 Task: Add Attachment from computer to Card Card0000000101 in Board Board0000000026 in Workspace WS0000000009 in Trello. Add Cover Purple to Card Card0000000101 in Board Board0000000026 in Workspace WS0000000009 in Trello. Add "Move Card To …" Button titled Button0000000101 to "top" of the list "To Do" to Card Card0000000101 in Board Board0000000026 in Workspace WS0000000009 in Trello. Add Description DS0000000101 to Card Card0000000101 in Board Board0000000026 in Workspace WS0000000009 in Trello. Add Comment CM0000000101 to Card Card0000000101 in Board Board0000000026 in Workspace WS0000000009 in Trello
Action: Mouse moved to (392, 221)
Screenshot: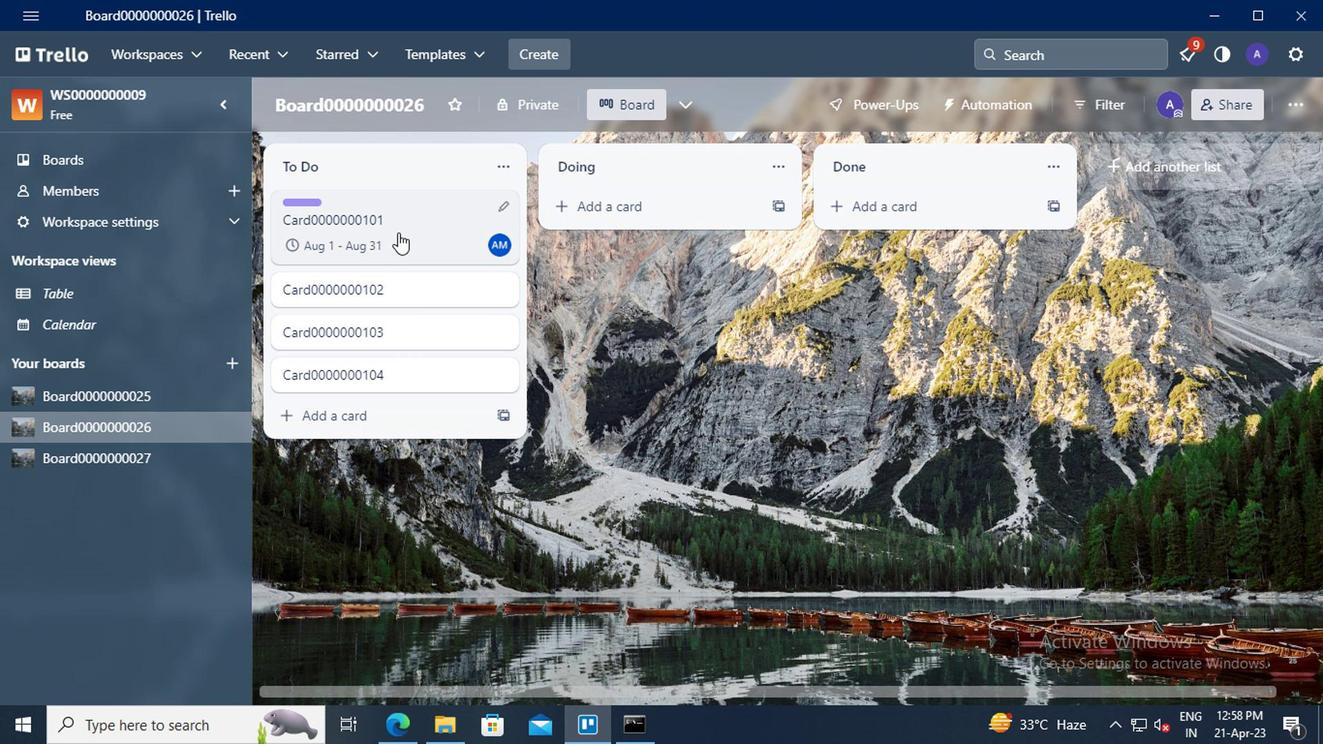 
Action: Mouse pressed left at (392, 221)
Screenshot: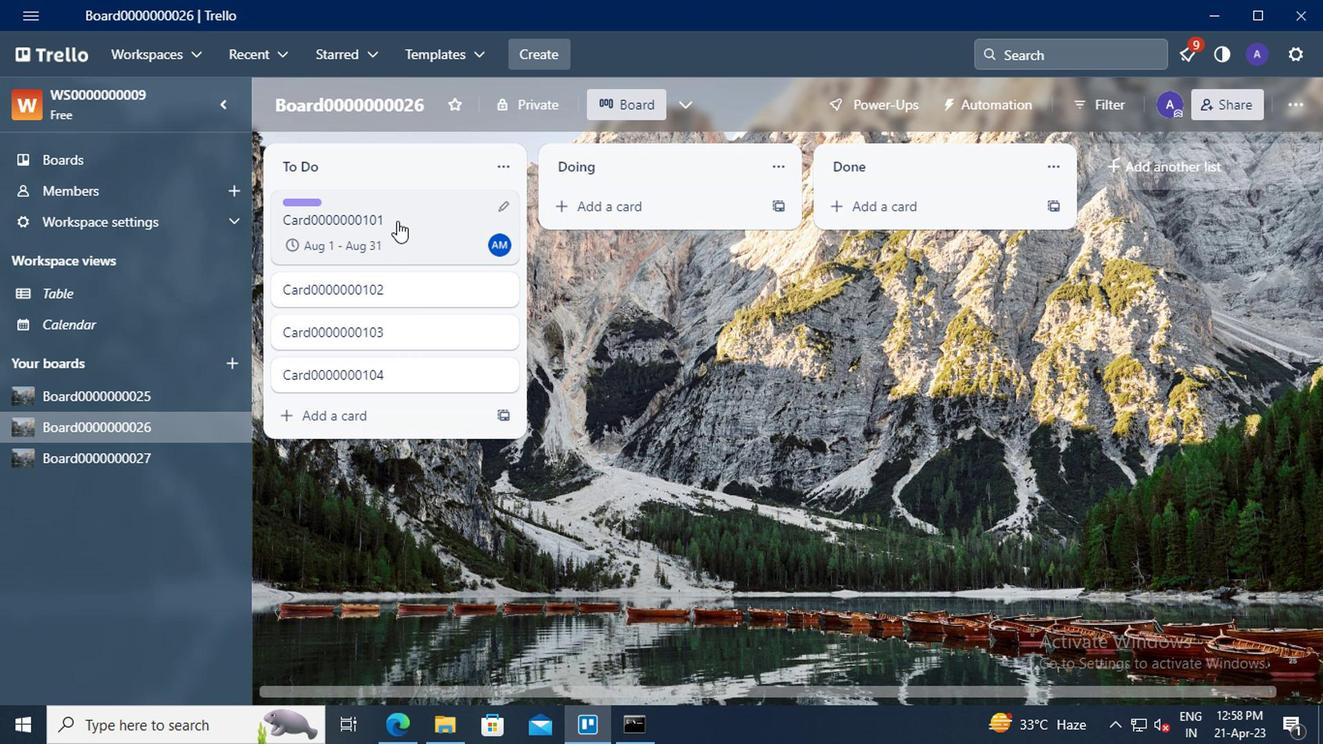 
Action: Mouse moved to (874, 334)
Screenshot: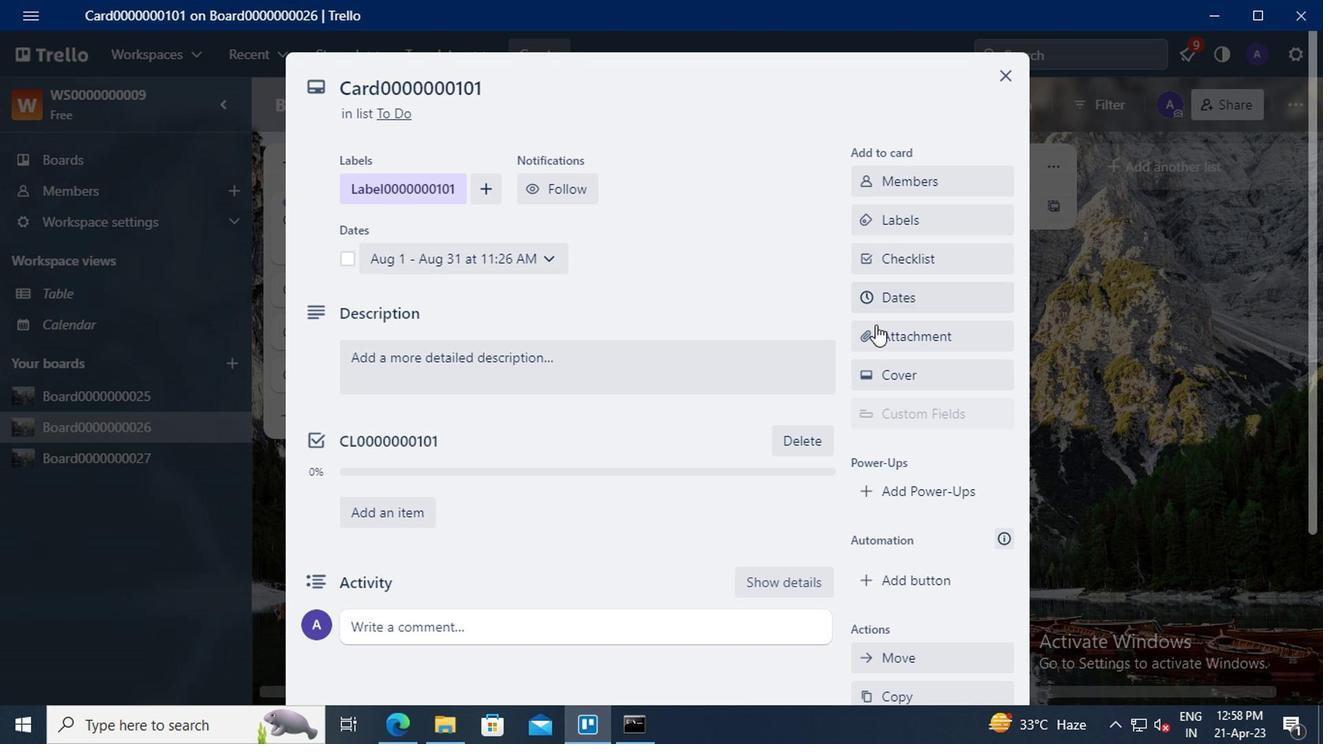 
Action: Mouse pressed left at (874, 334)
Screenshot: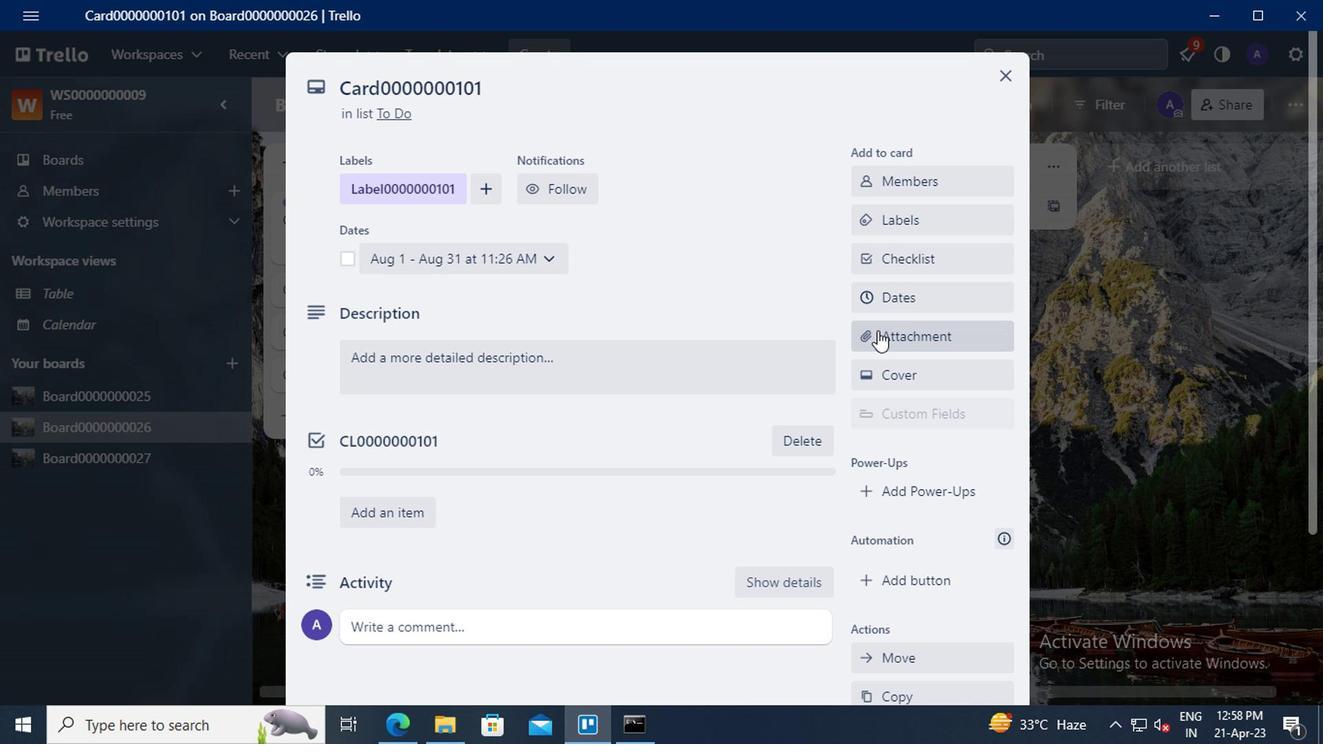 
Action: Mouse moved to (898, 172)
Screenshot: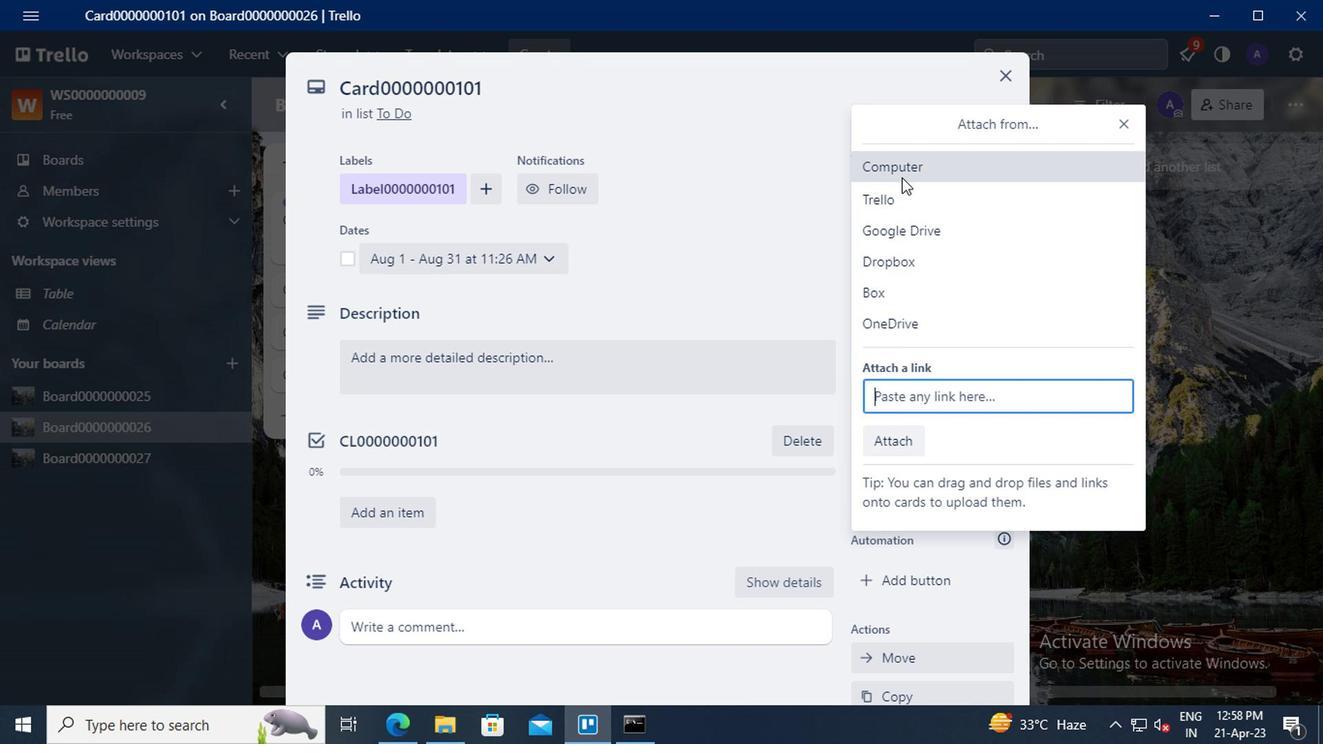 
Action: Mouse pressed left at (898, 172)
Screenshot: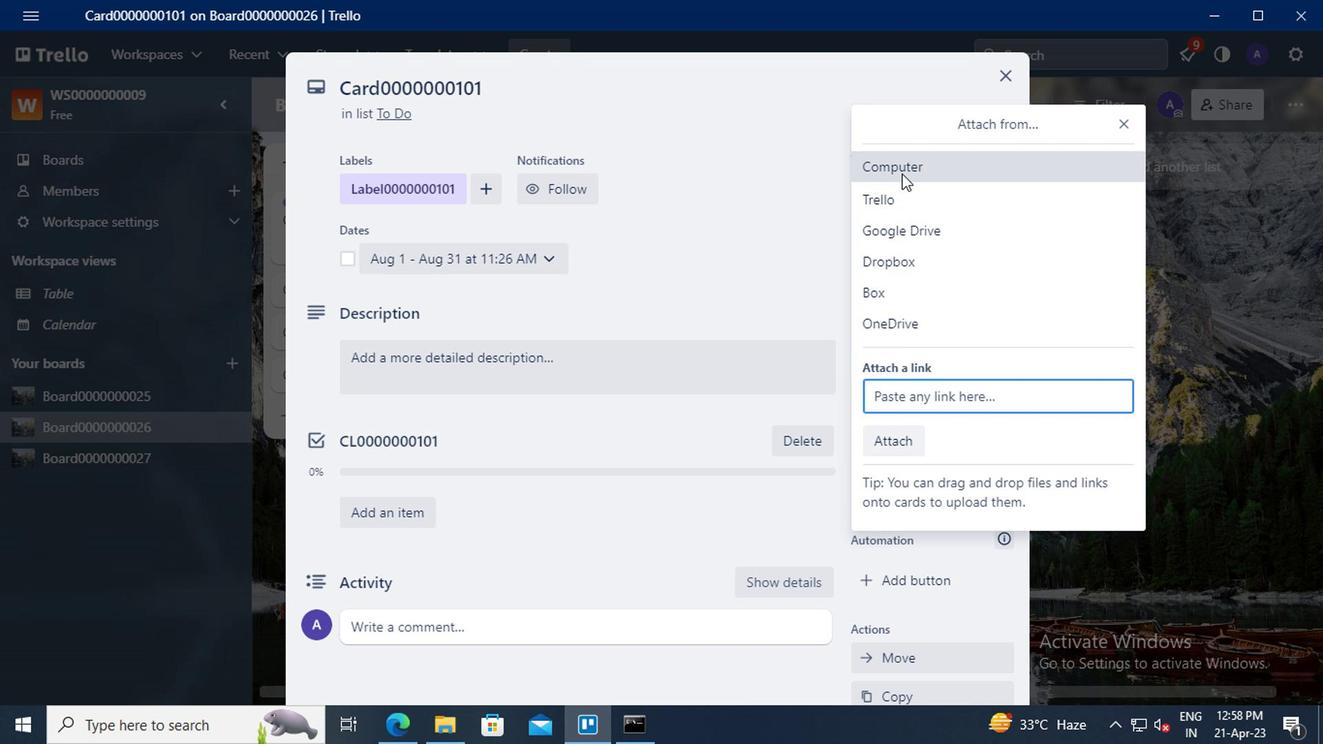 
Action: Mouse moved to (504, 165)
Screenshot: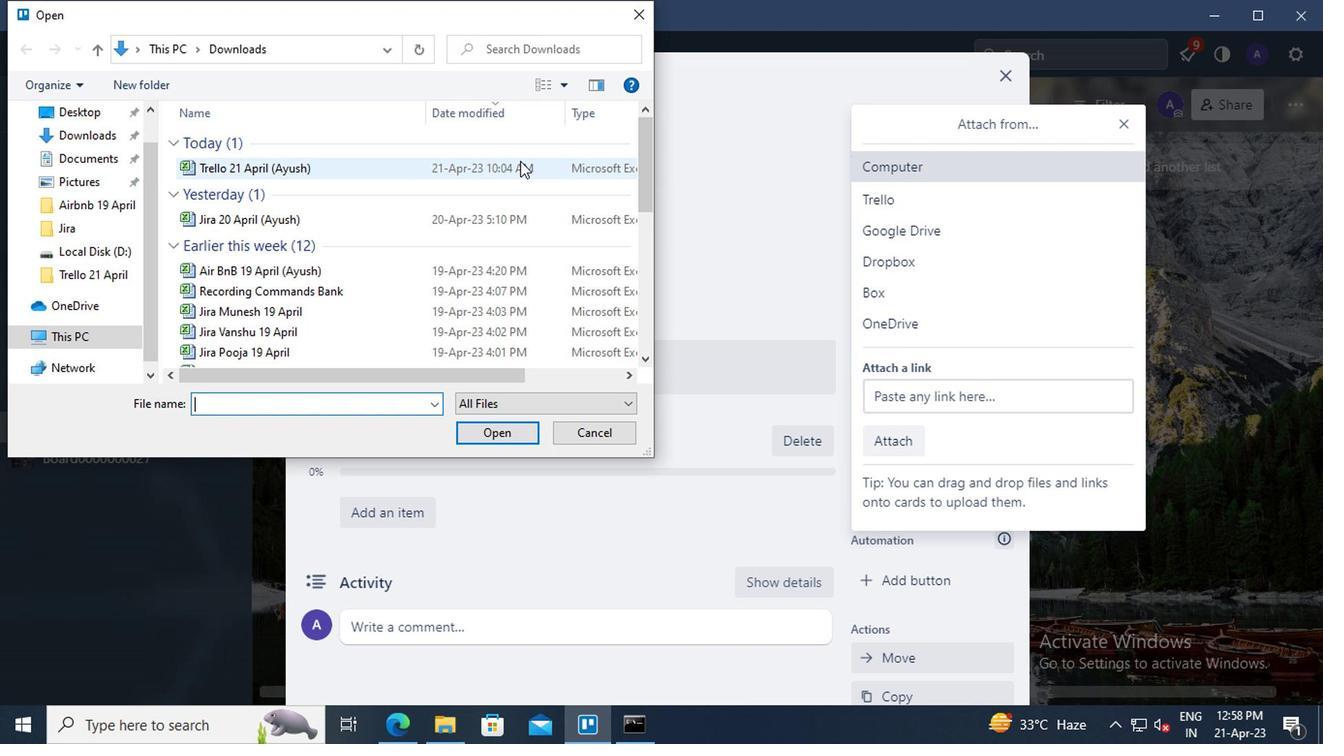 
Action: Mouse pressed left at (504, 165)
Screenshot: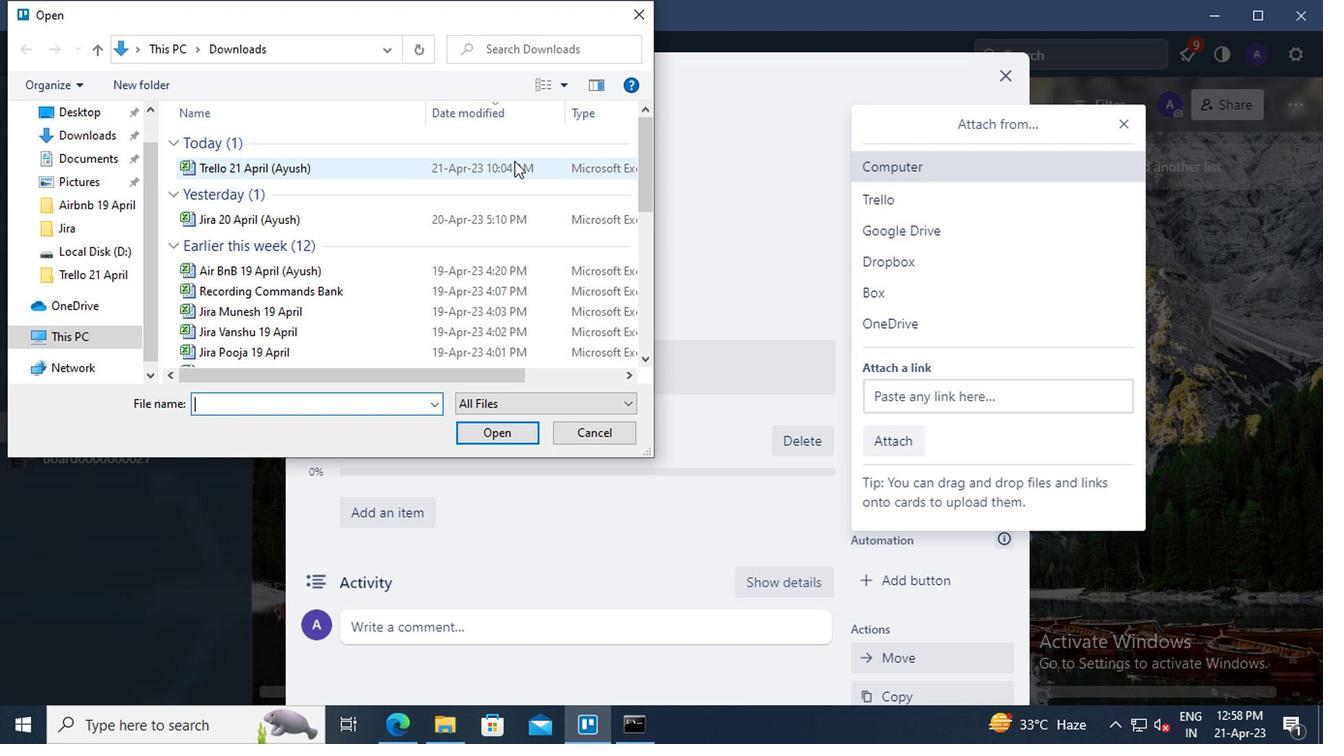 
Action: Mouse moved to (499, 438)
Screenshot: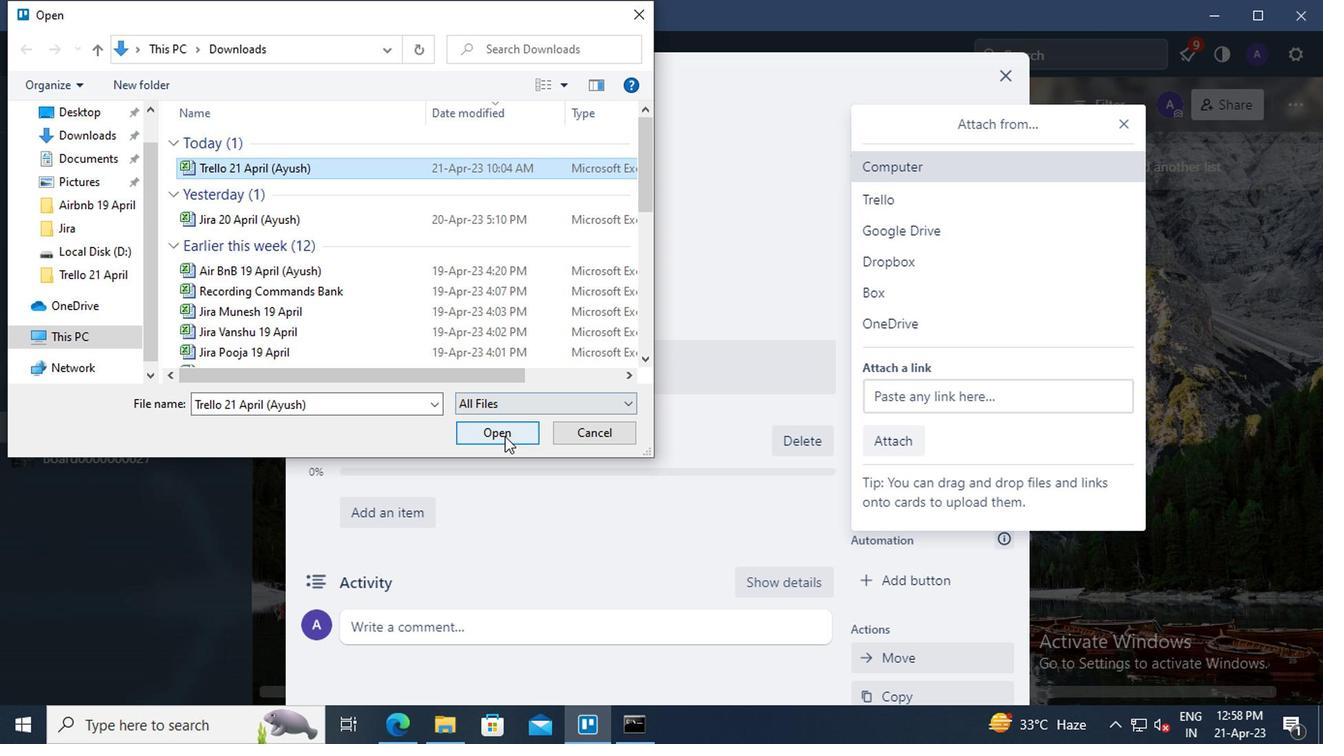 
Action: Mouse pressed left at (499, 438)
Screenshot: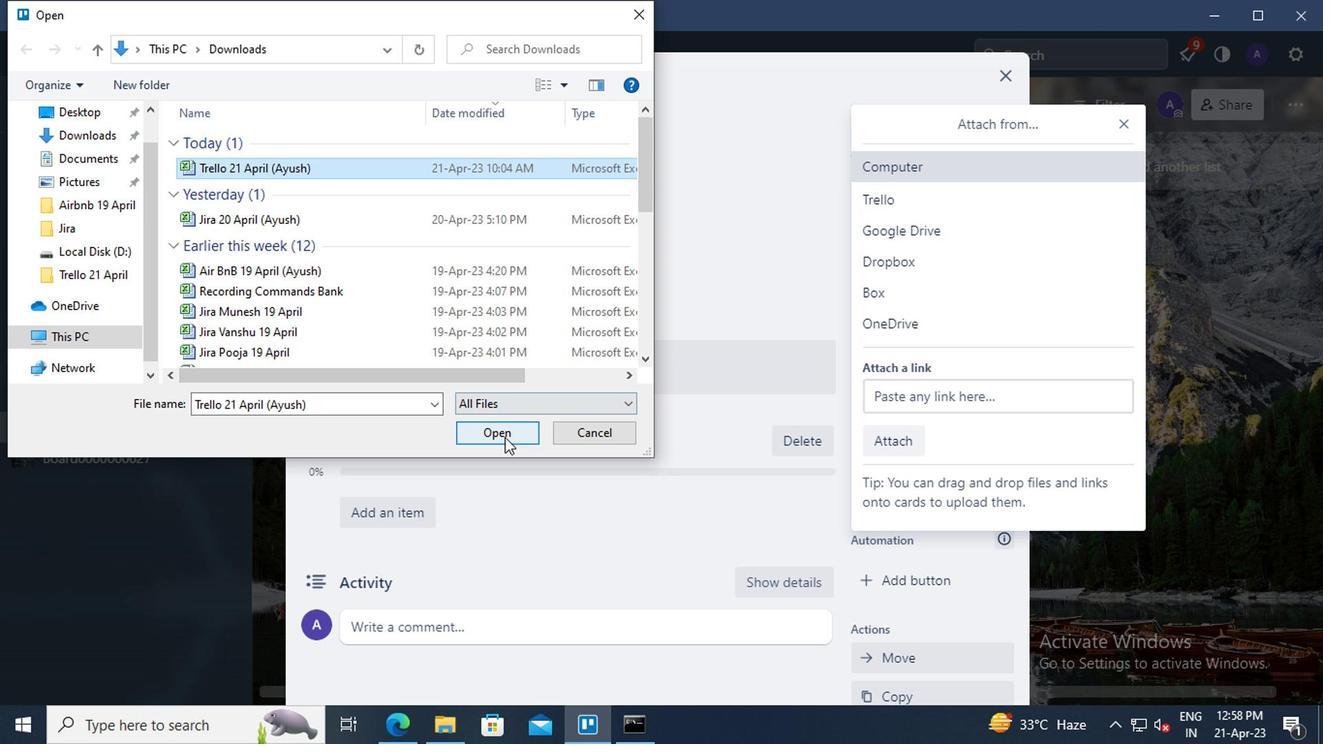 
Action: Mouse moved to (874, 370)
Screenshot: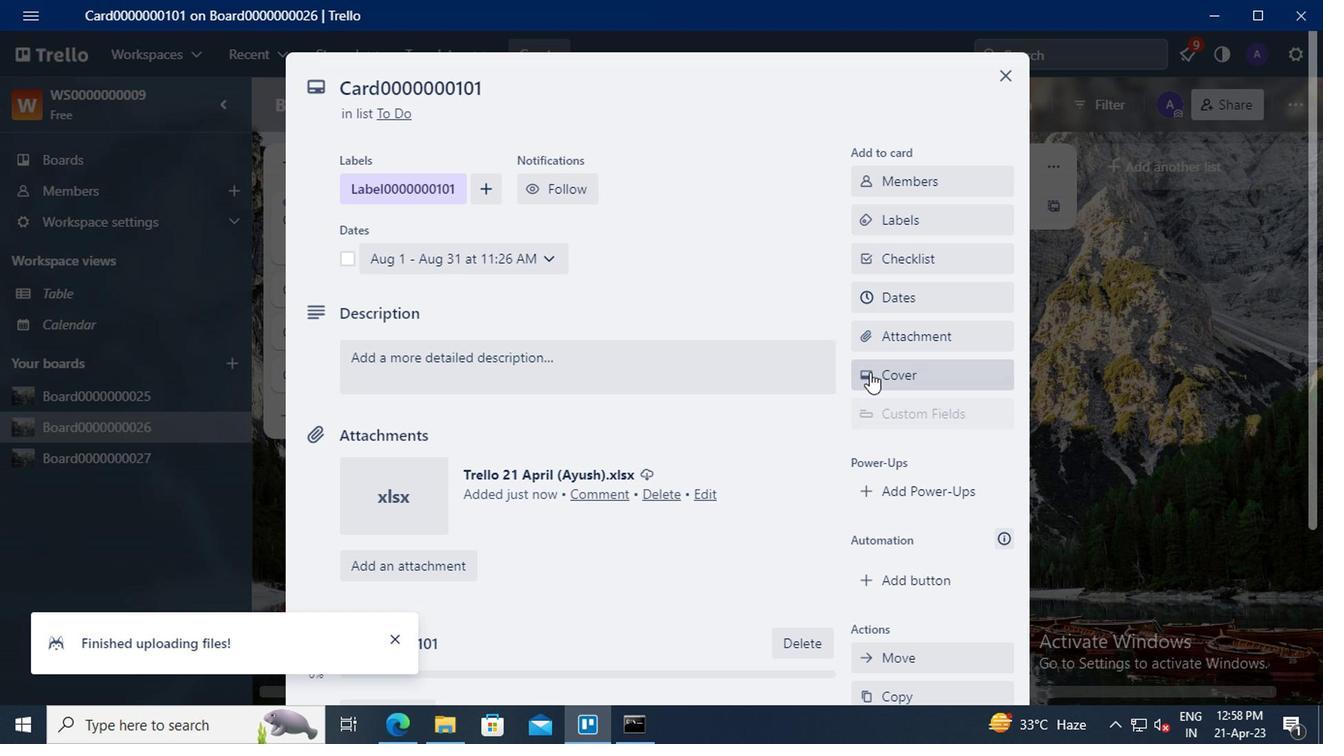 
Action: Mouse pressed left at (874, 370)
Screenshot: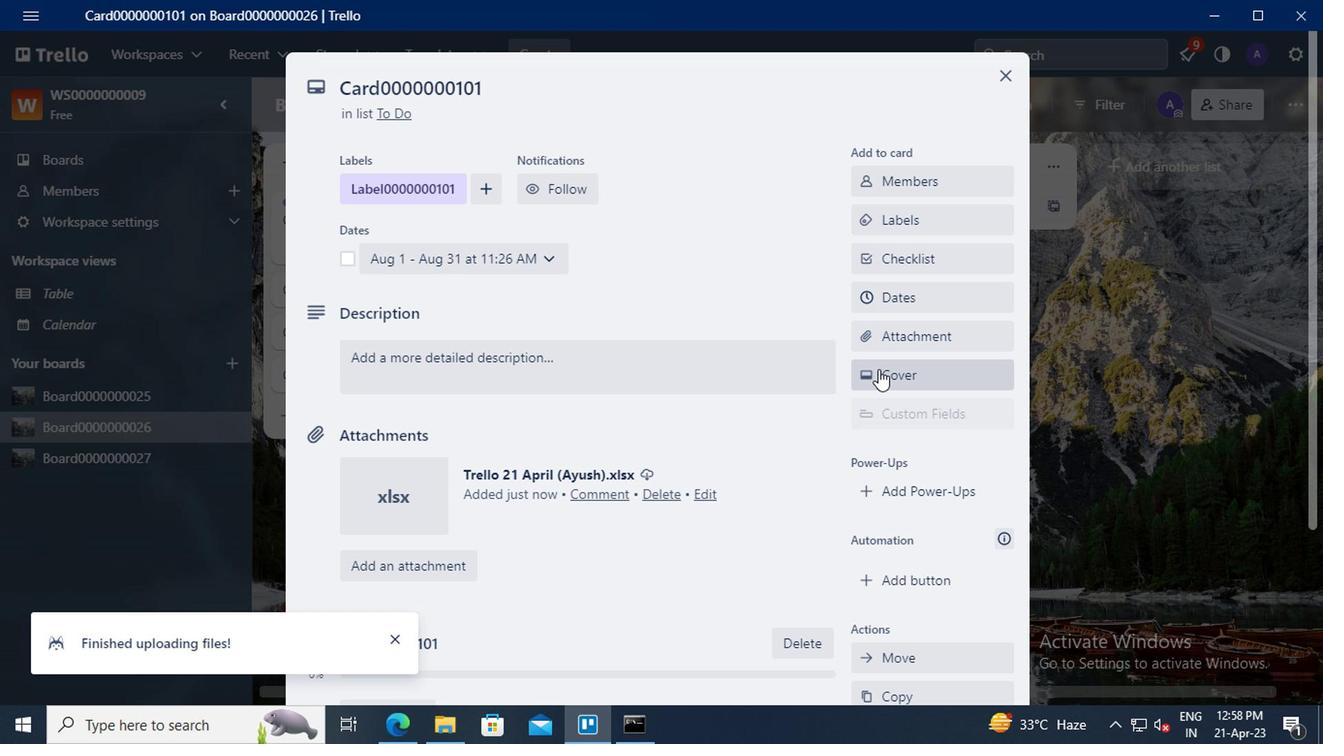 
Action: Mouse moved to (1095, 315)
Screenshot: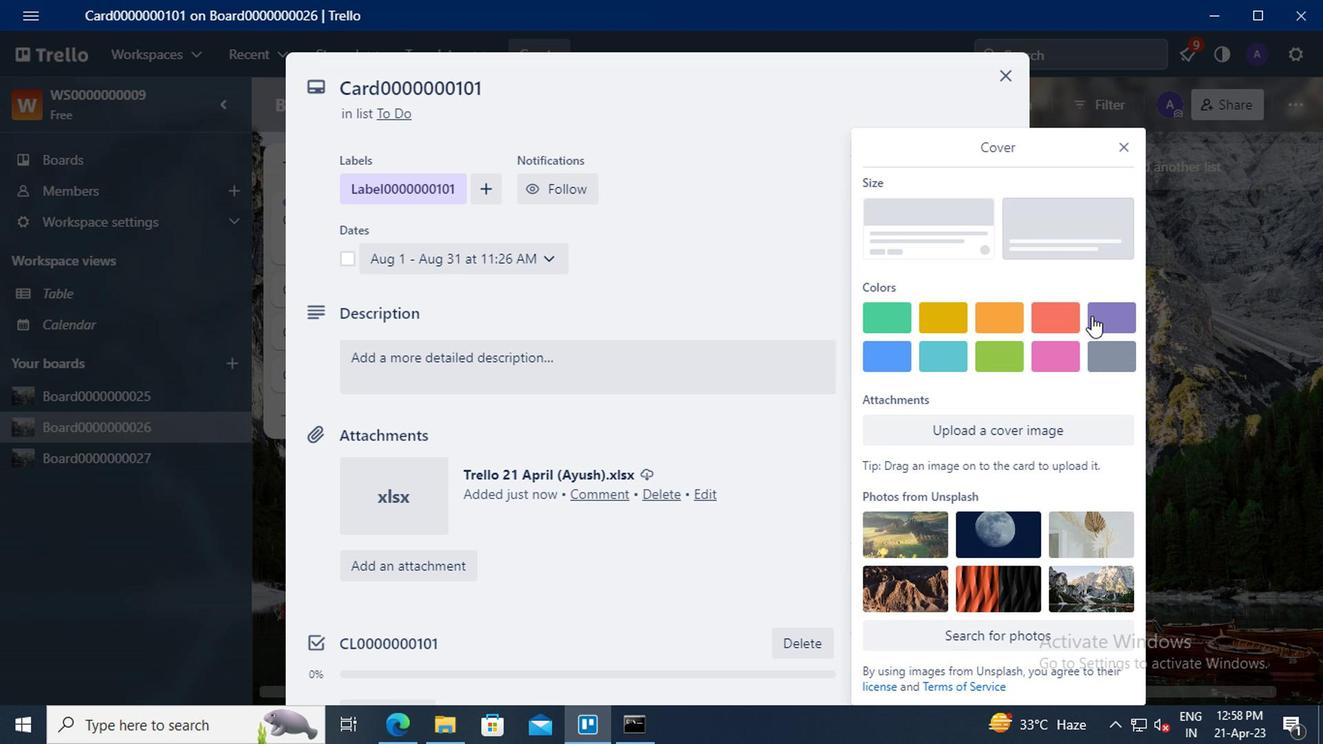 
Action: Mouse pressed left at (1095, 315)
Screenshot: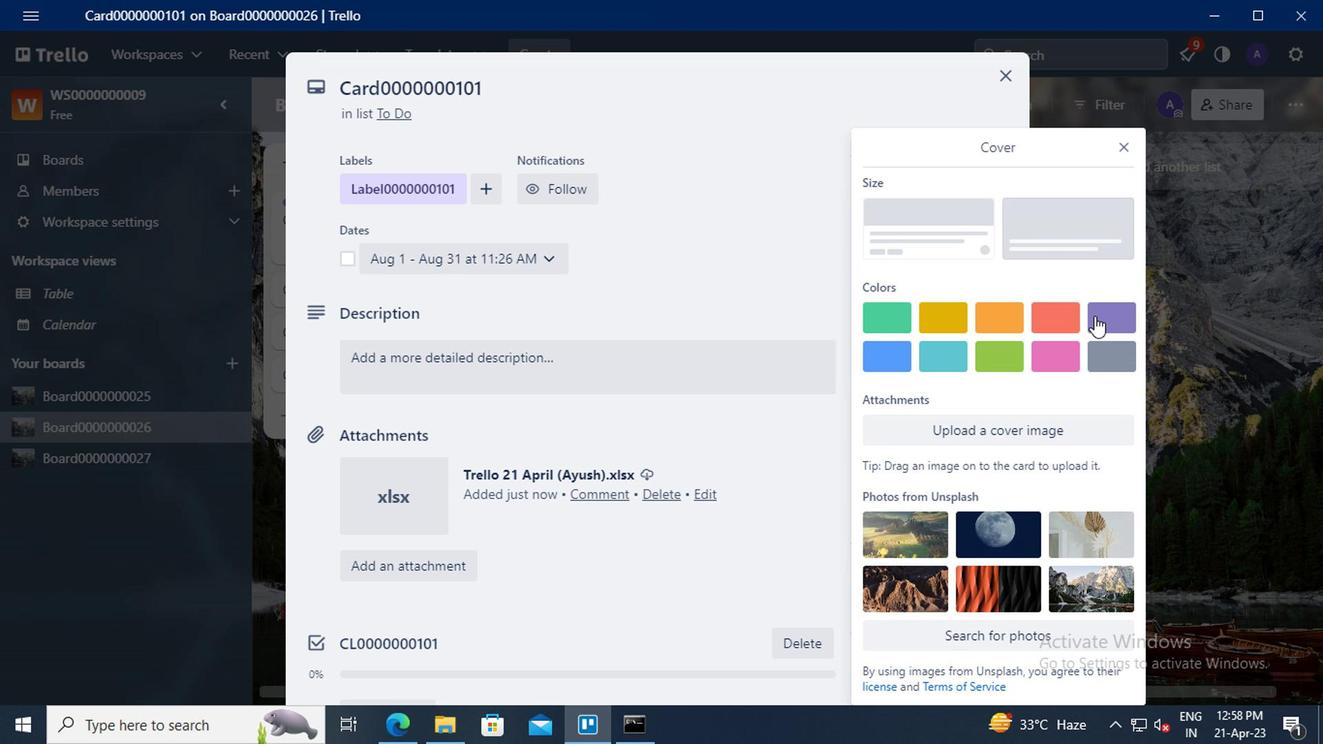 
Action: Mouse moved to (1121, 112)
Screenshot: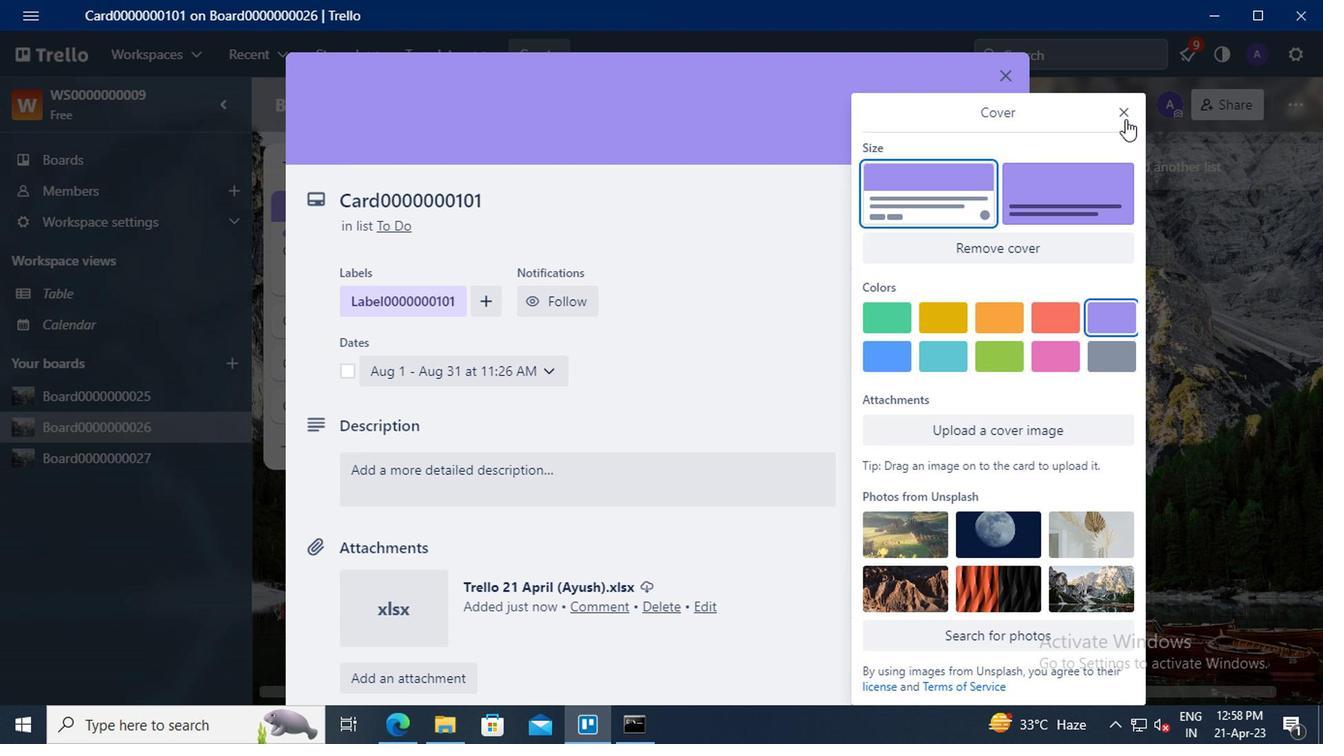 
Action: Mouse pressed left at (1121, 112)
Screenshot: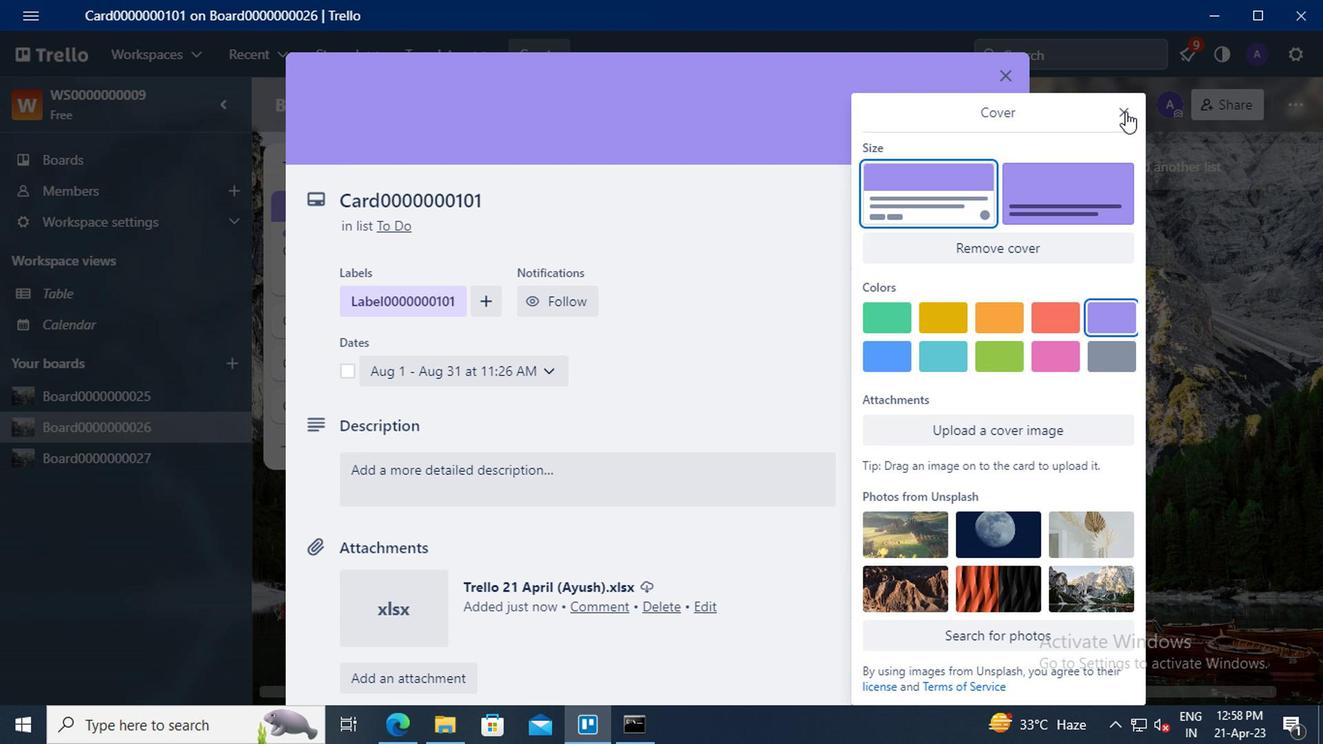 
Action: Mouse moved to (924, 314)
Screenshot: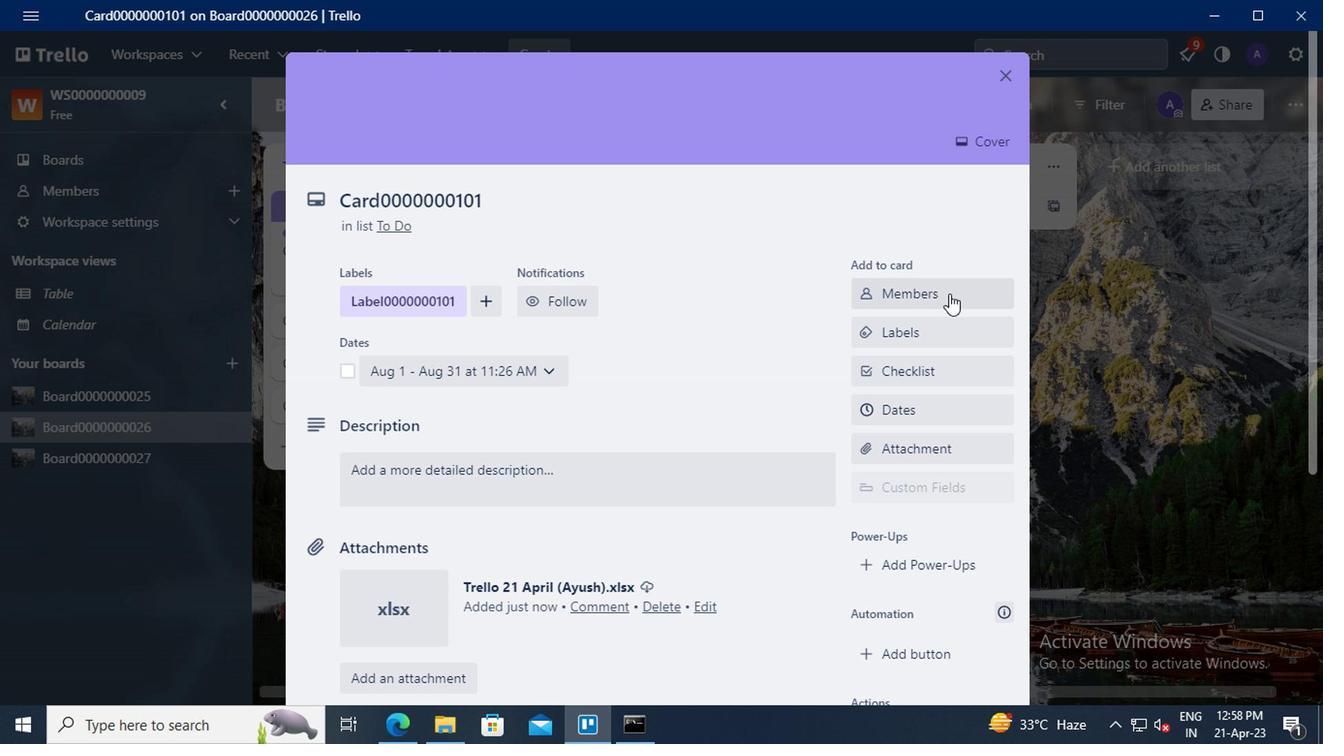 
Action: Mouse scrolled (924, 313) with delta (0, -1)
Screenshot: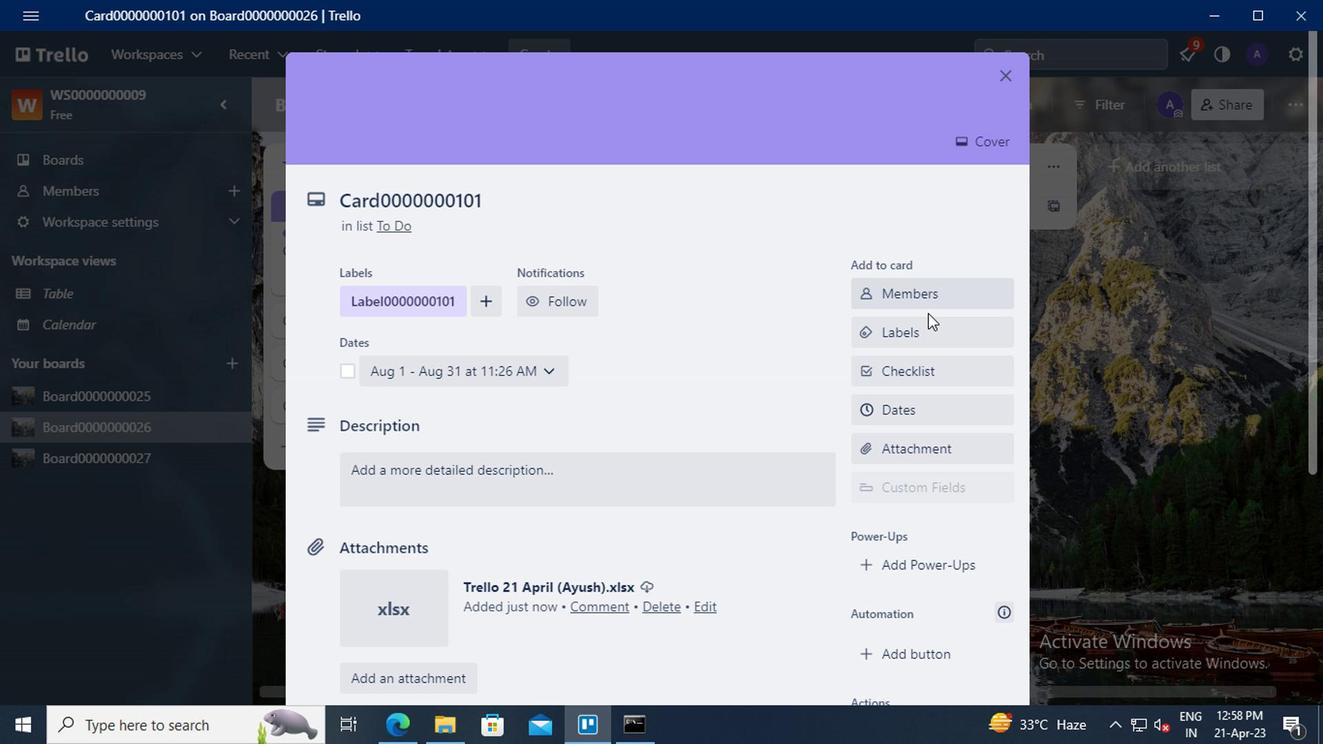
Action: Mouse moved to (924, 314)
Screenshot: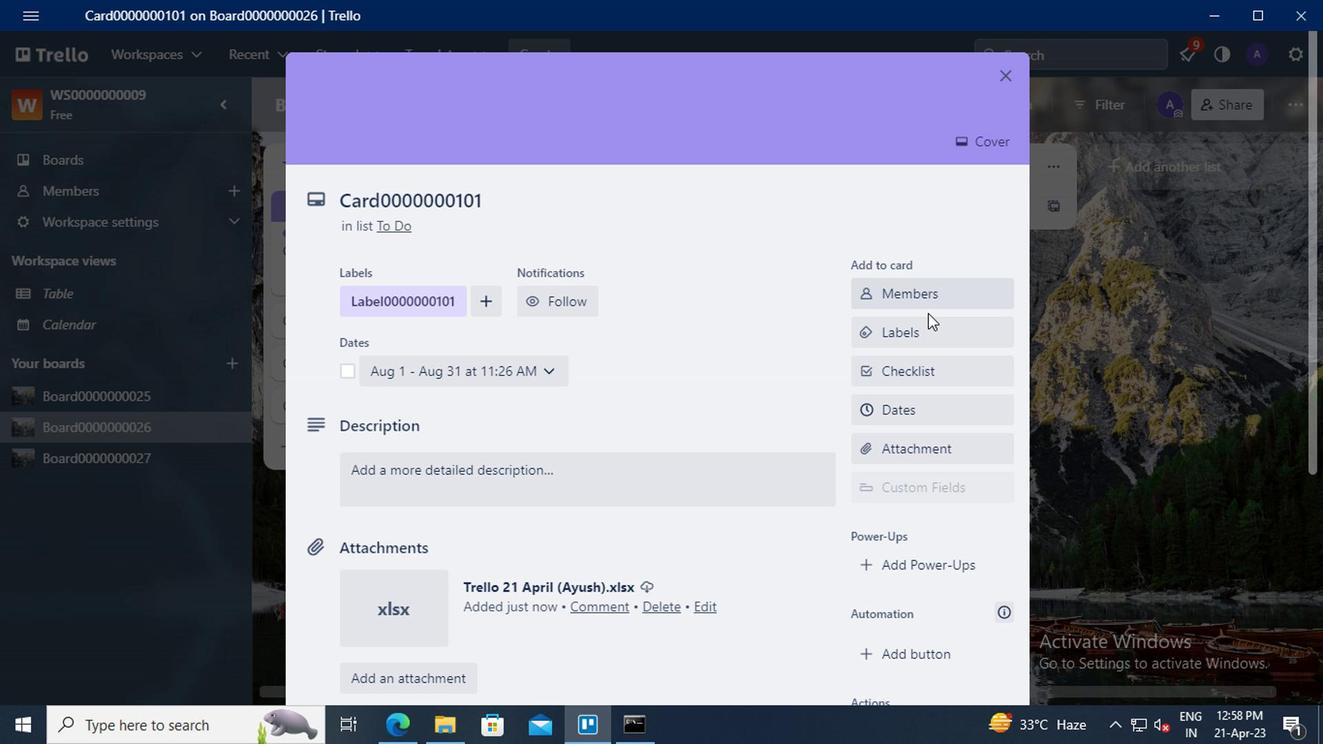 
Action: Mouse scrolled (924, 313) with delta (0, -1)
Screenshot: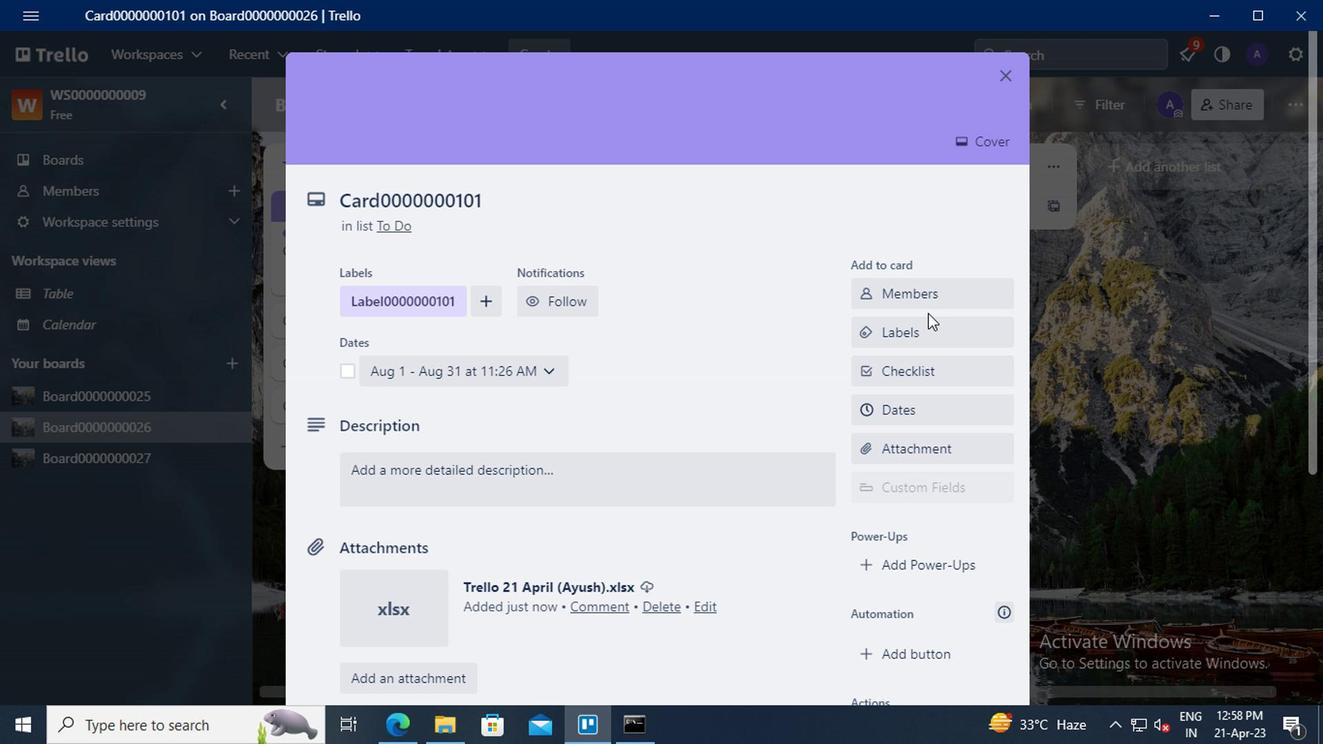 
Action: Mouse moved to (918, 465)
Screenshot: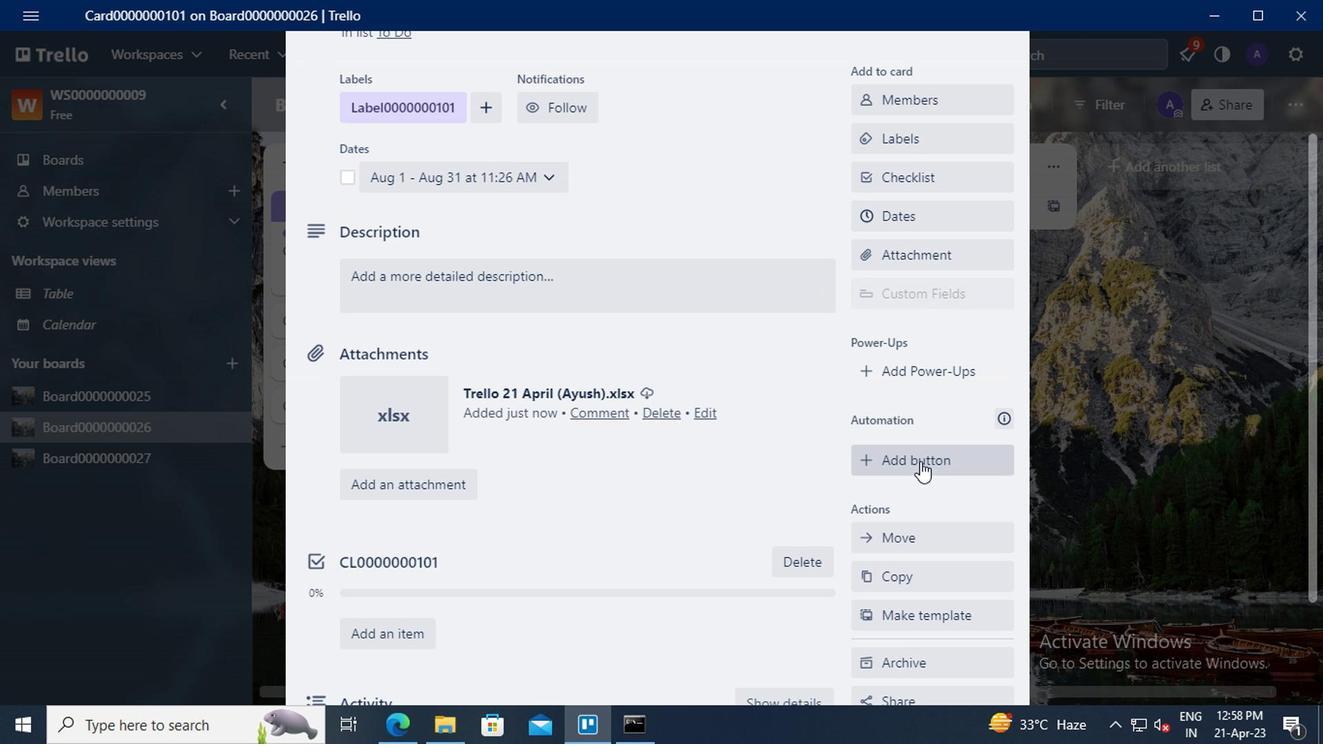 
Action: Mouse pressed left at (918, 465)
Screenshot: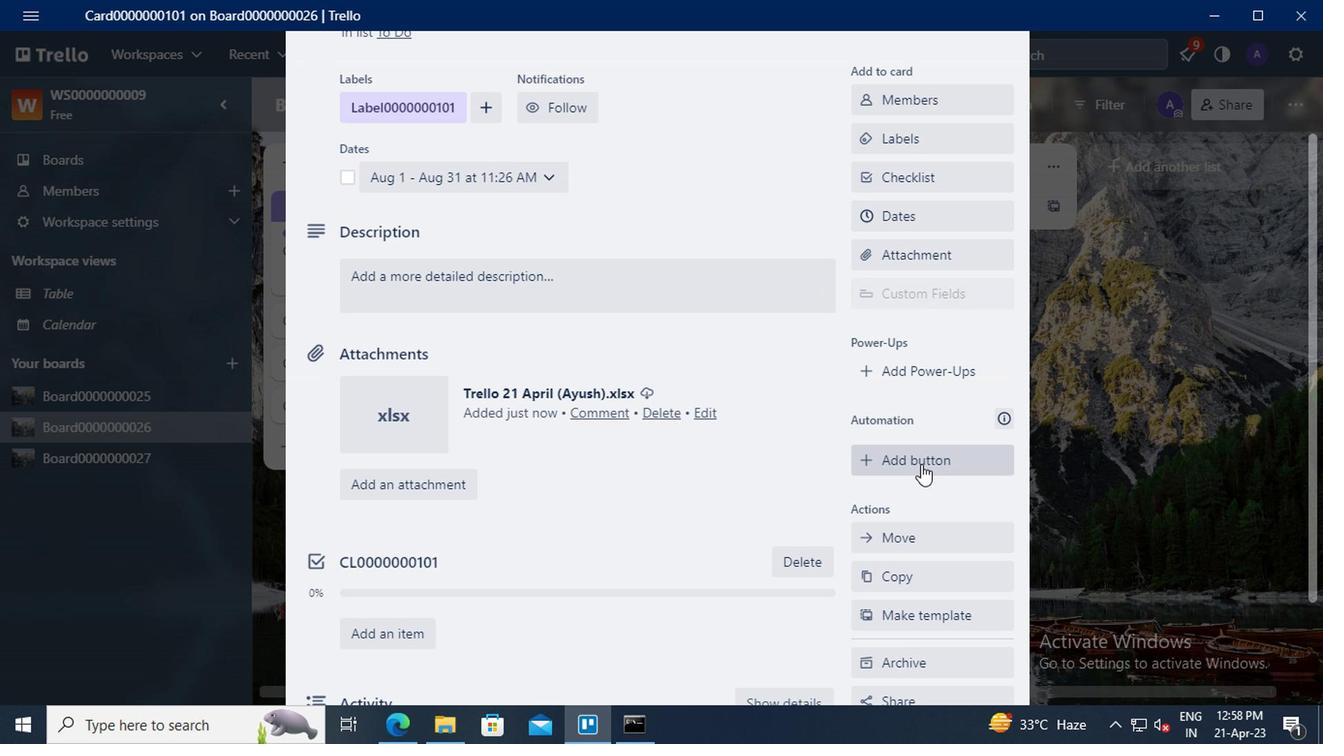 
Action: Mouse moved to (936, 184)
Screenshot: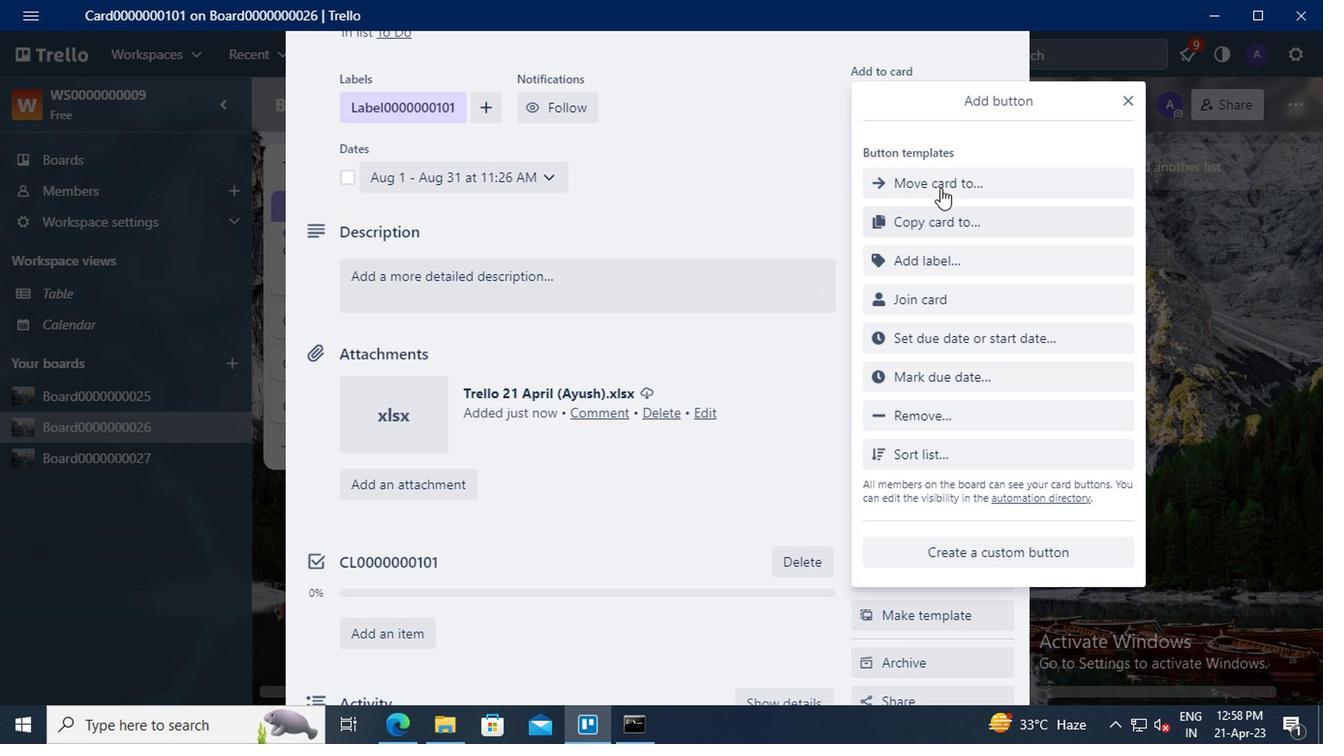 
Action: Mouse pressed left at (936, 184)
Screenshot: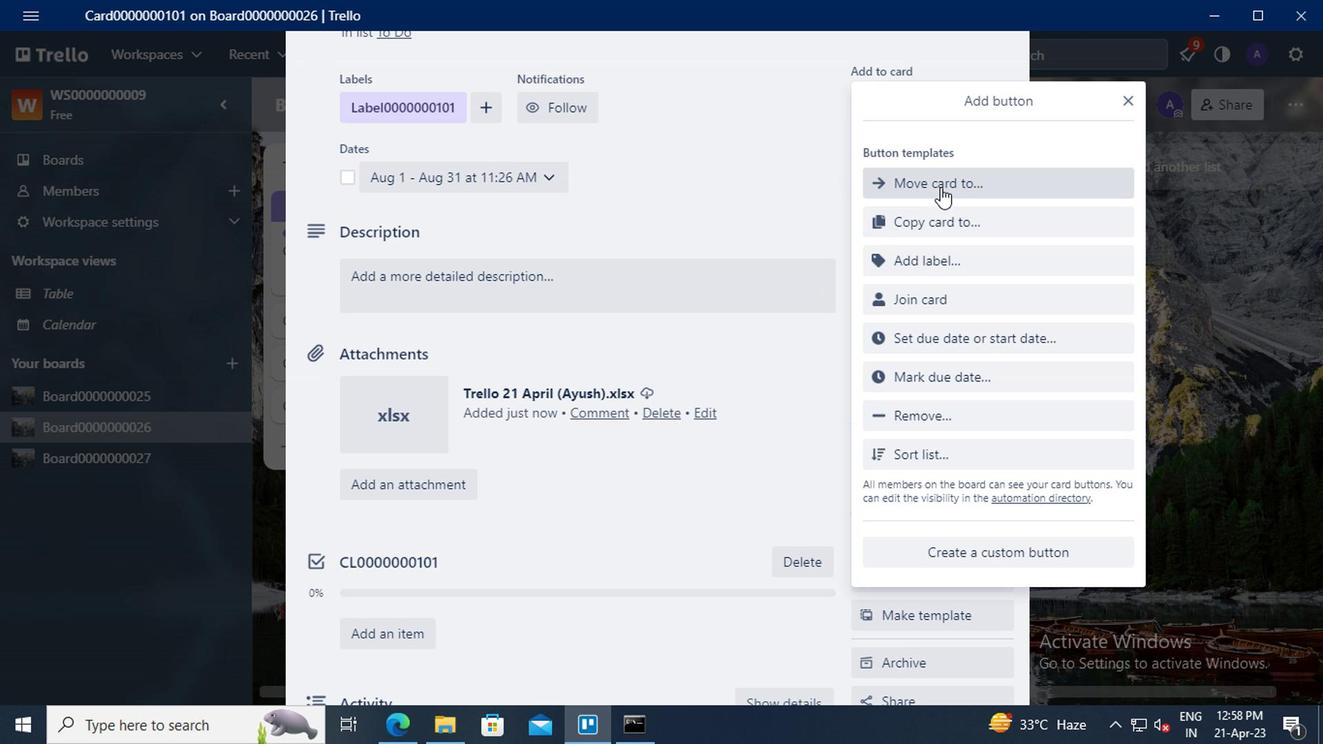 
Action: Mouse moved to (951, 187)
Screenshot: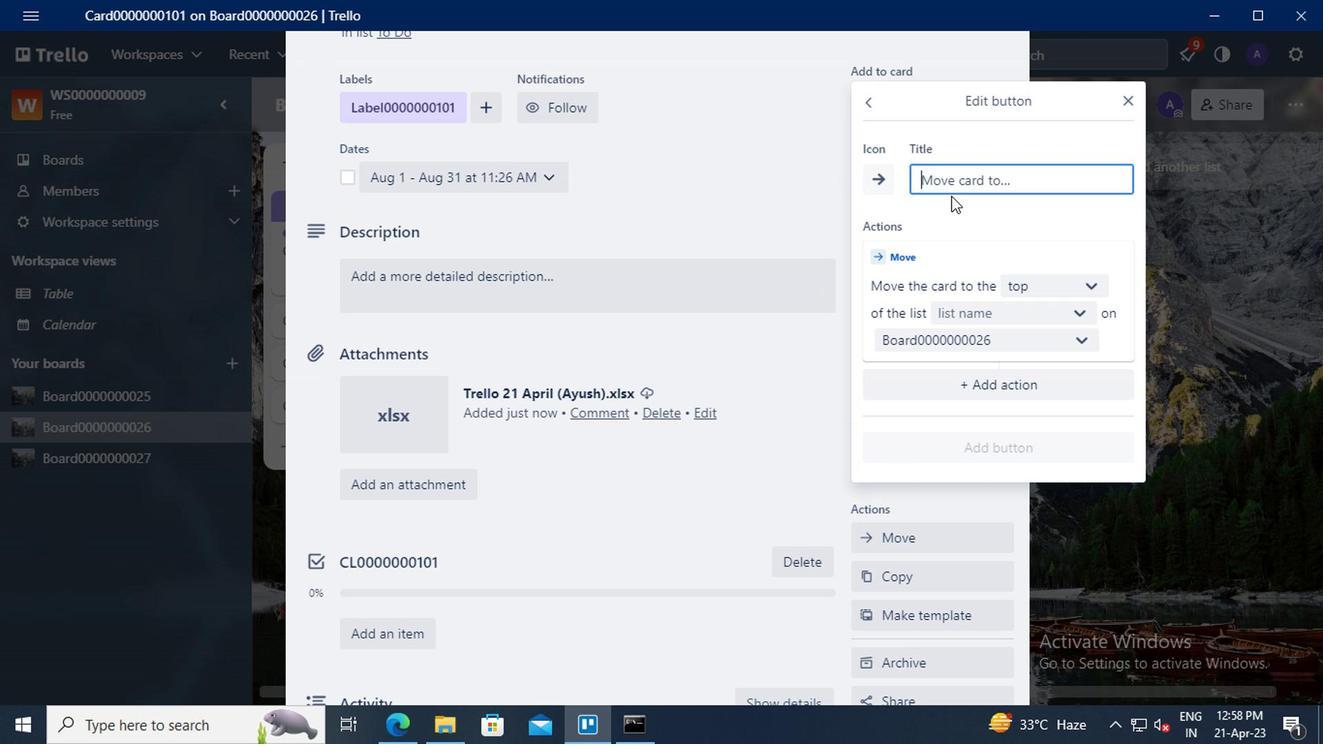 
Action: Mouse pressed left at (951, 187)
Screenshot: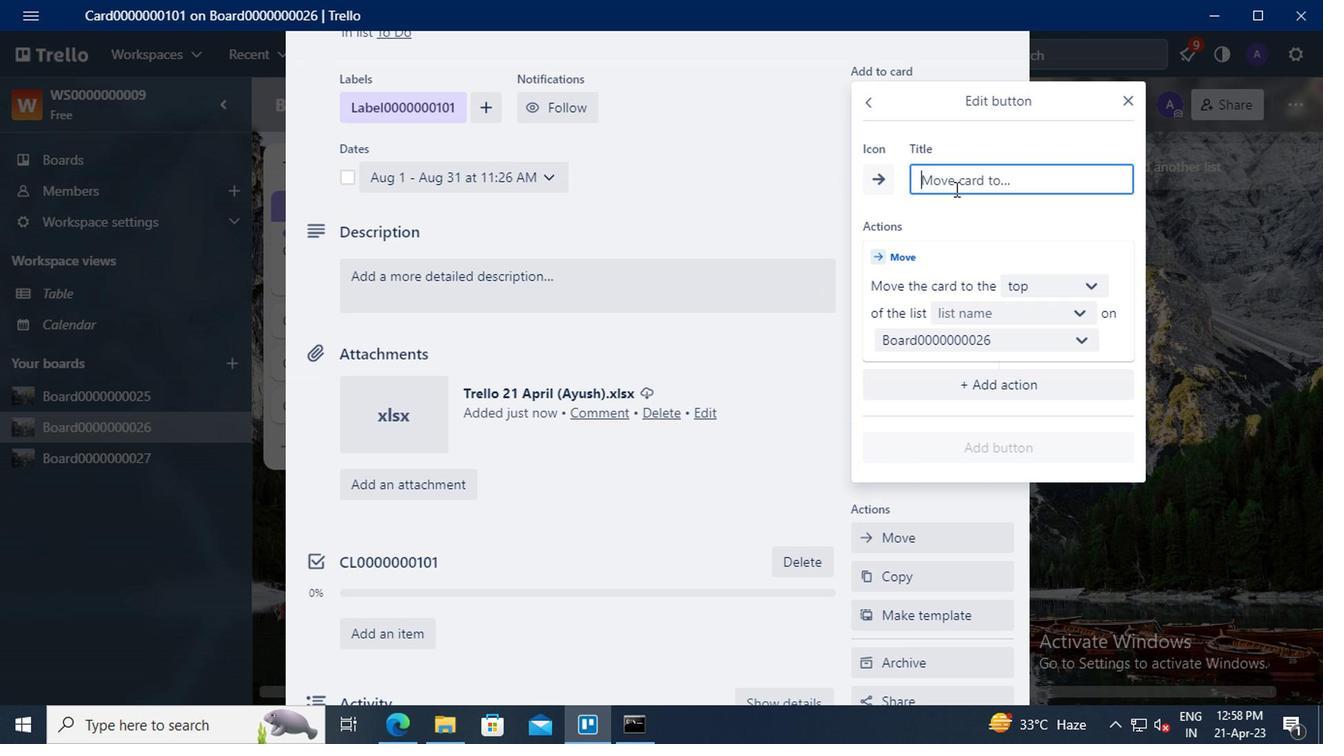 
Action: Mouse moved to (951, 187)
Screenshot: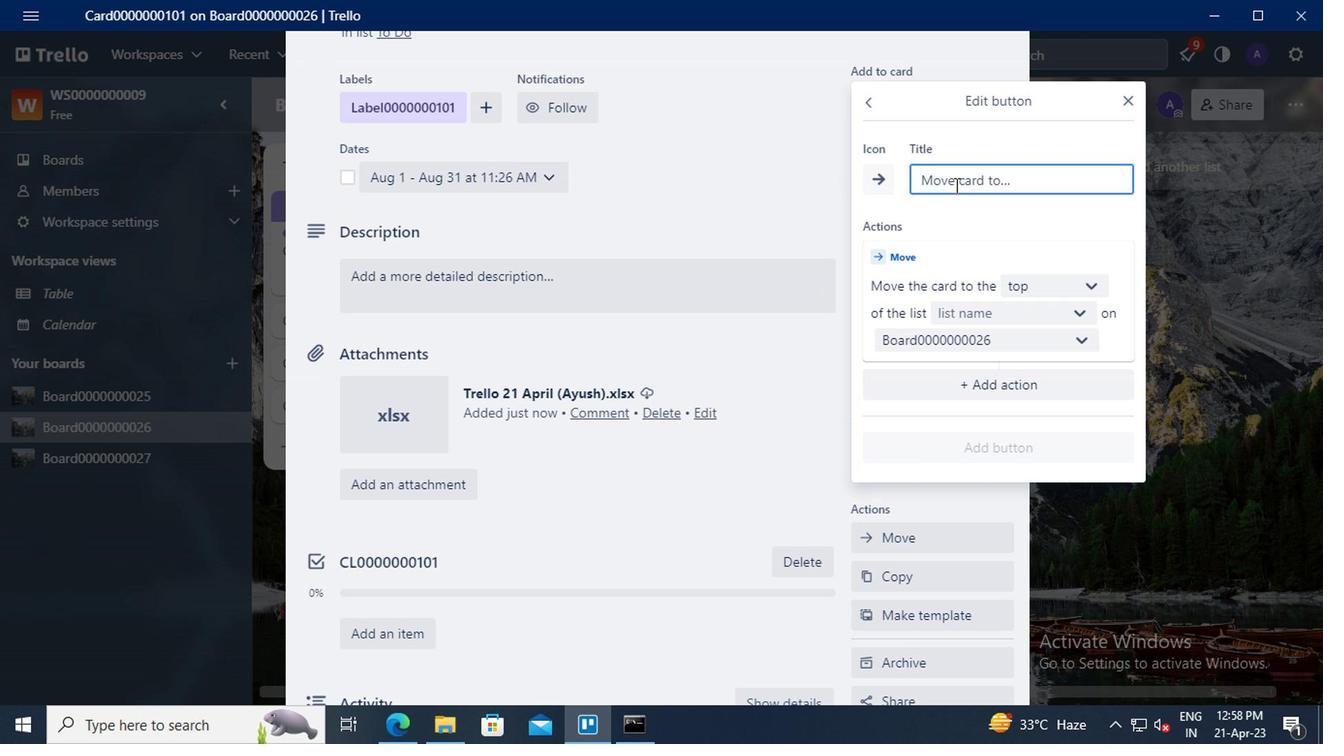
Action: Key pressed <Key.shift>BUTTON0000000101
Screenshot: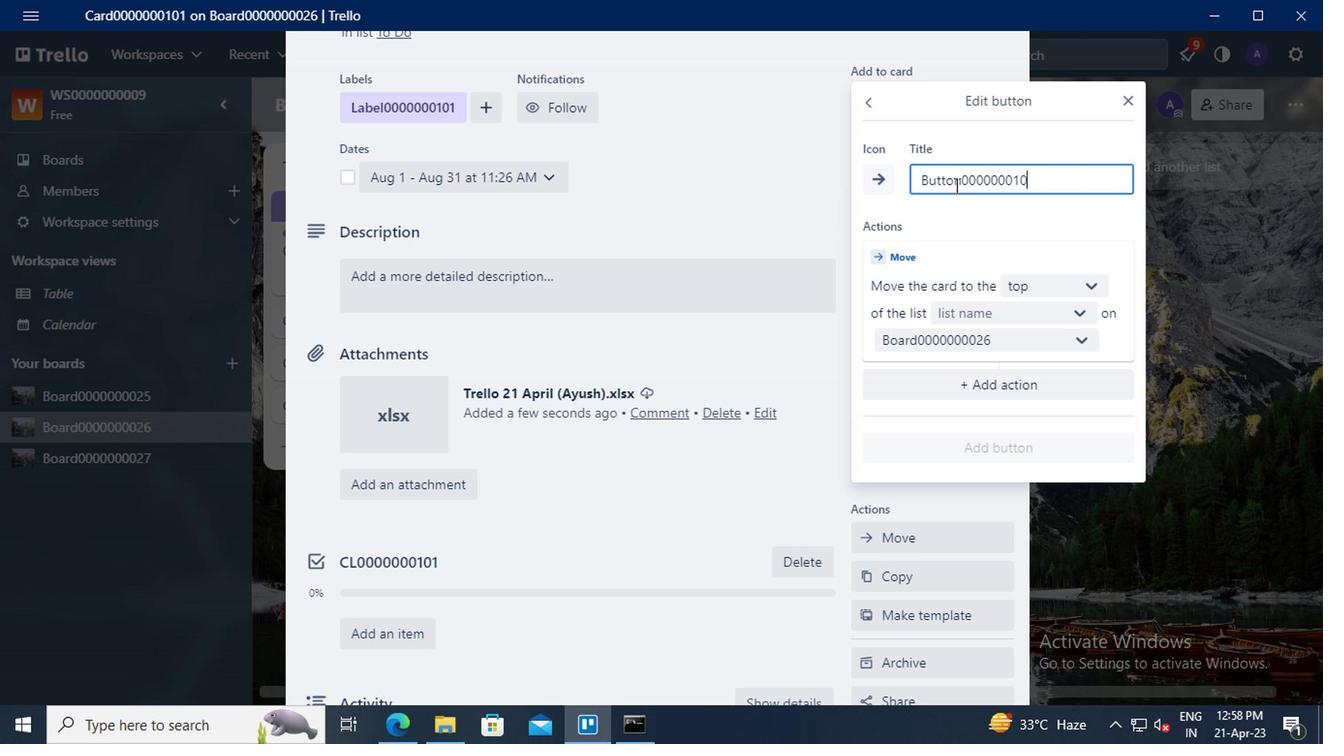 
Action: Mouse moved to (1022, 284)
Screenshot: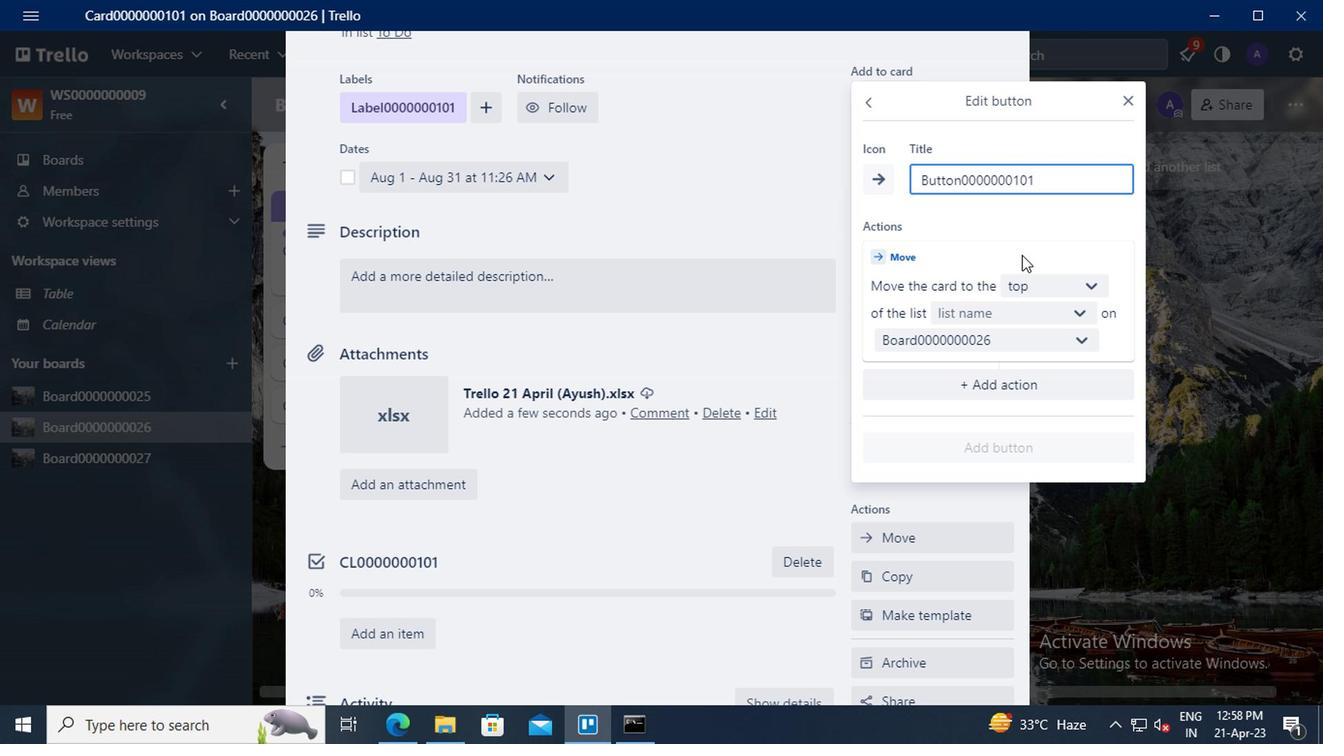 
Action: Mouse pressed left at (1022, 284)
Screenshot: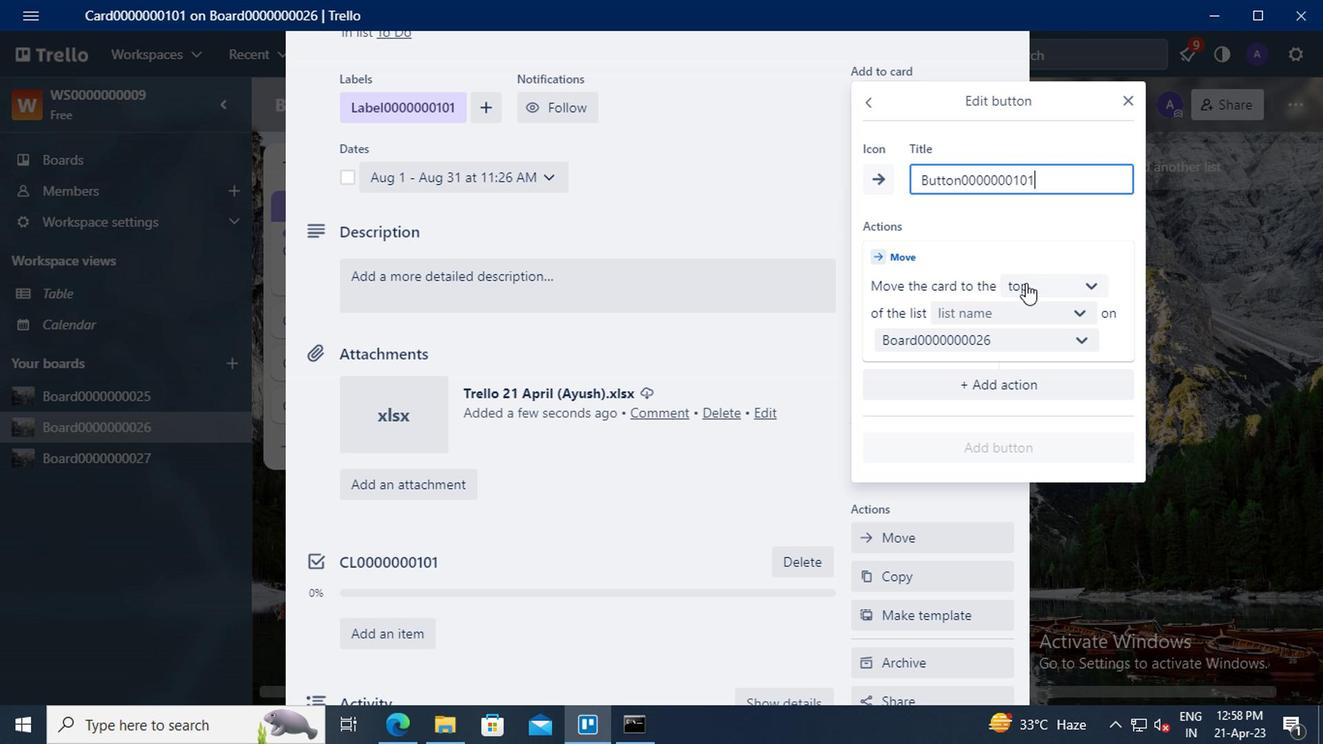 
Action: Mouse moved to (1028, 321)
Screenshot: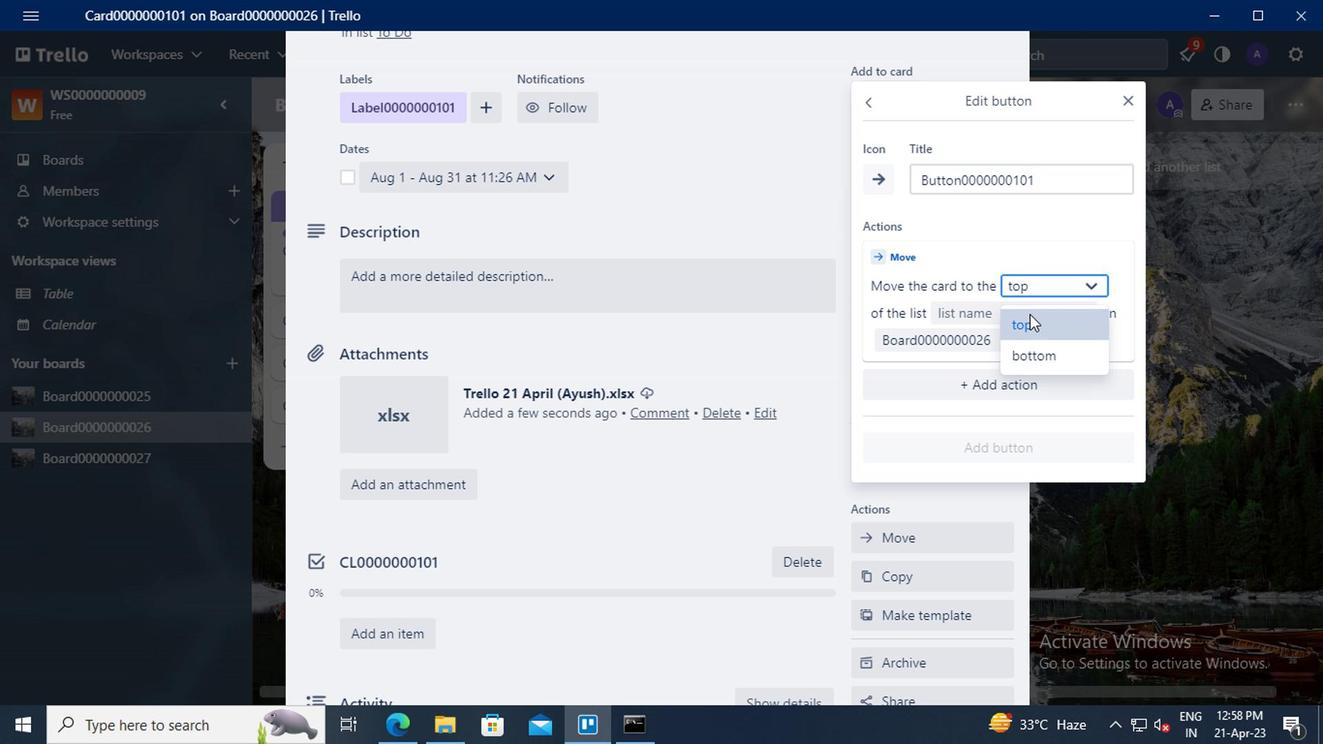 
Action: Mouse pressed left at (1028, 321)
Screenshot: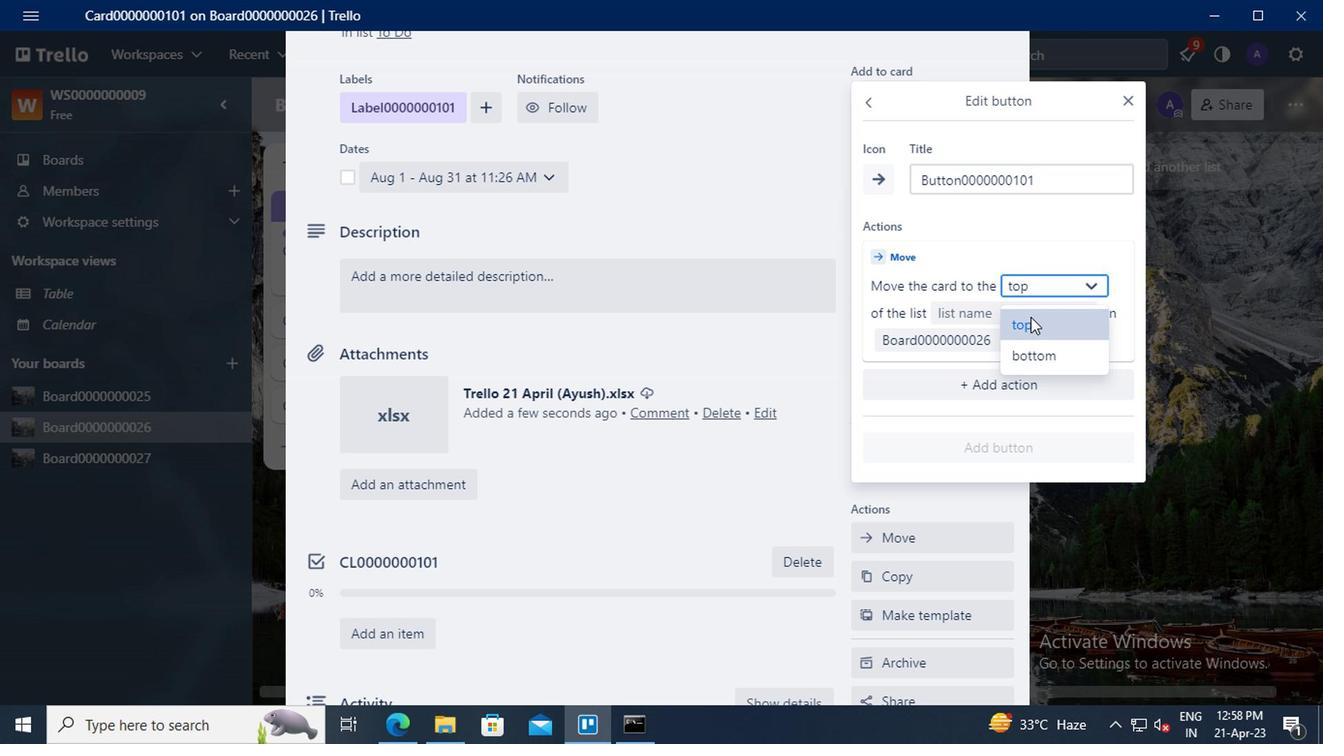 
Action: Mouse moved to (990, 314)
Screenshot: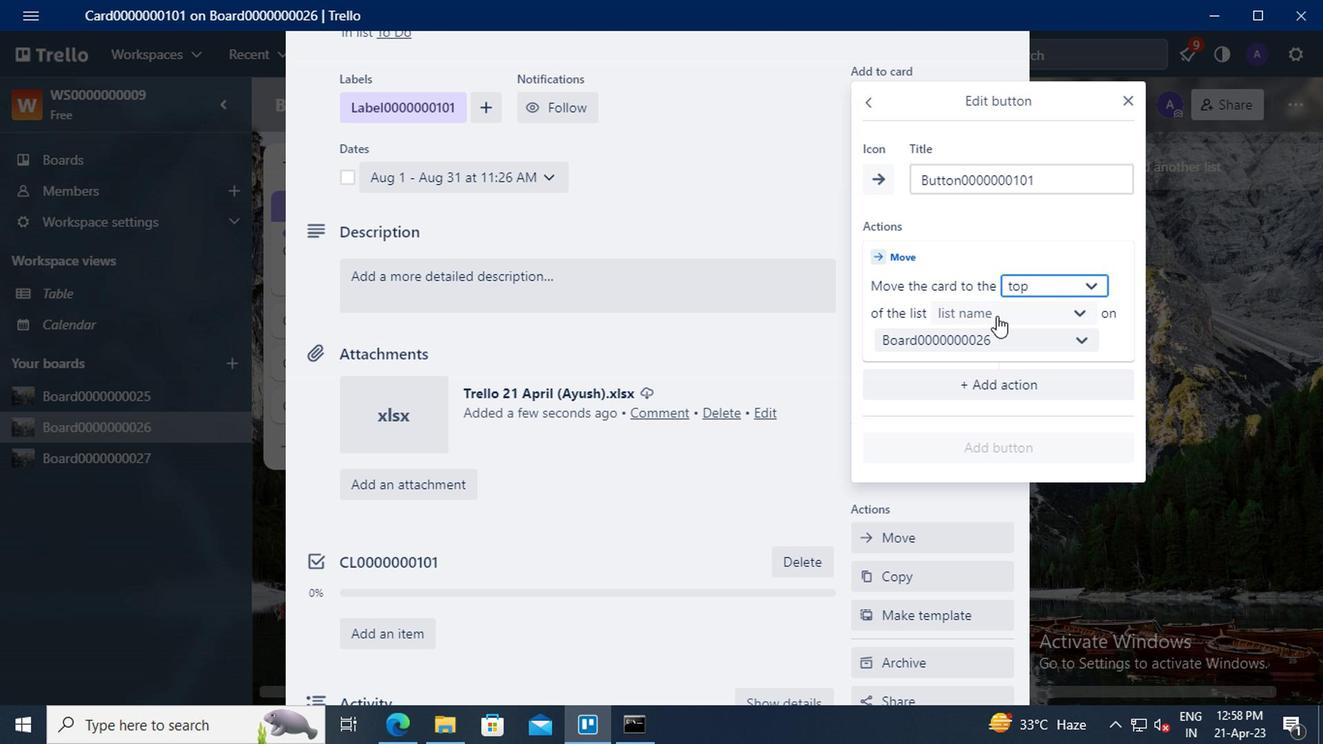 
Action: Mouse pressed left at (990, 314)
Screenshot: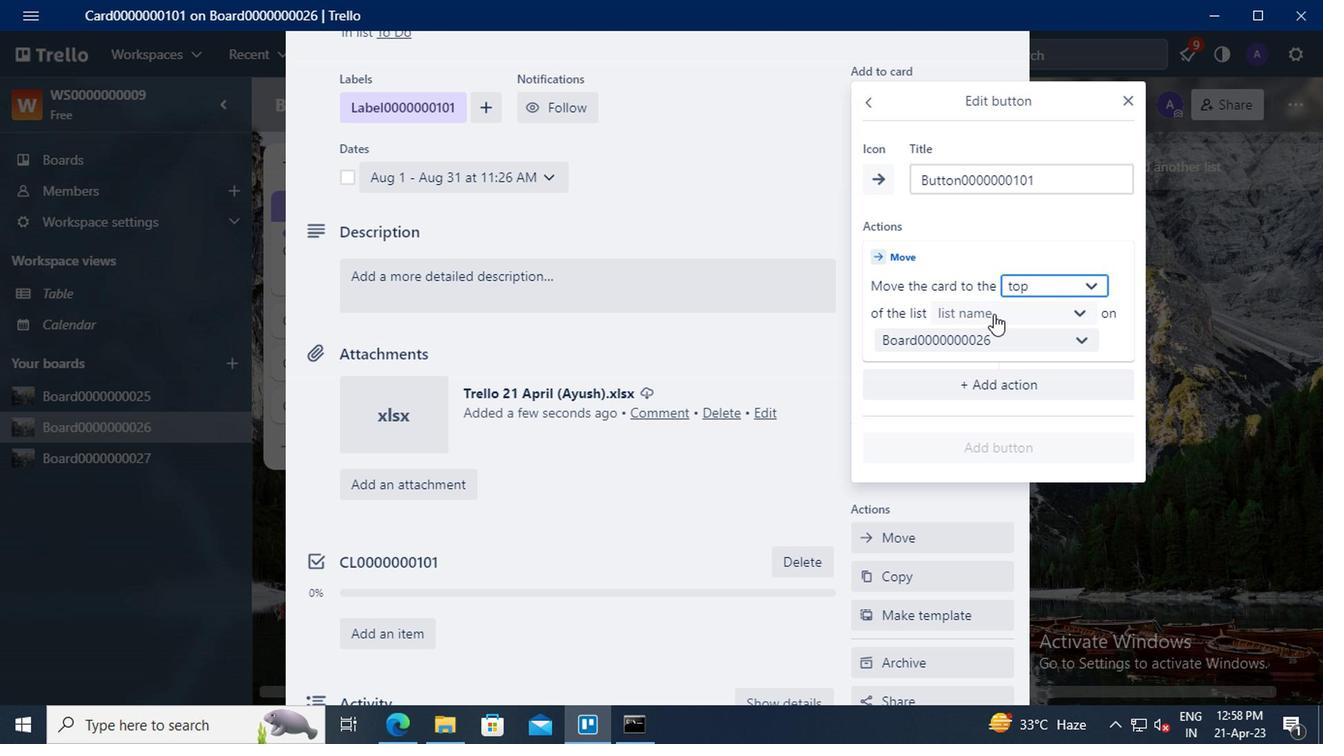 
Action: Mouse moved to (990, 349)
Screenshot: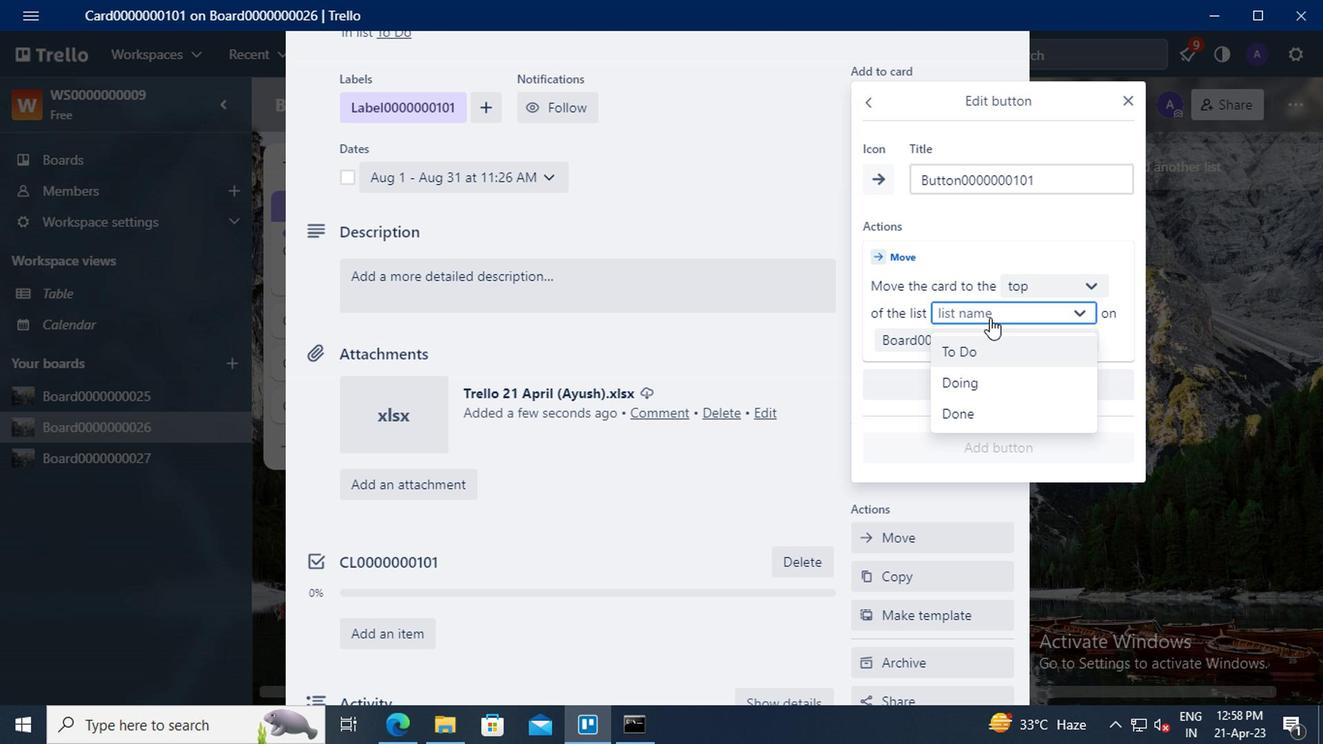 
Action: Mouse pressed left at (990, 349)
Screenshot: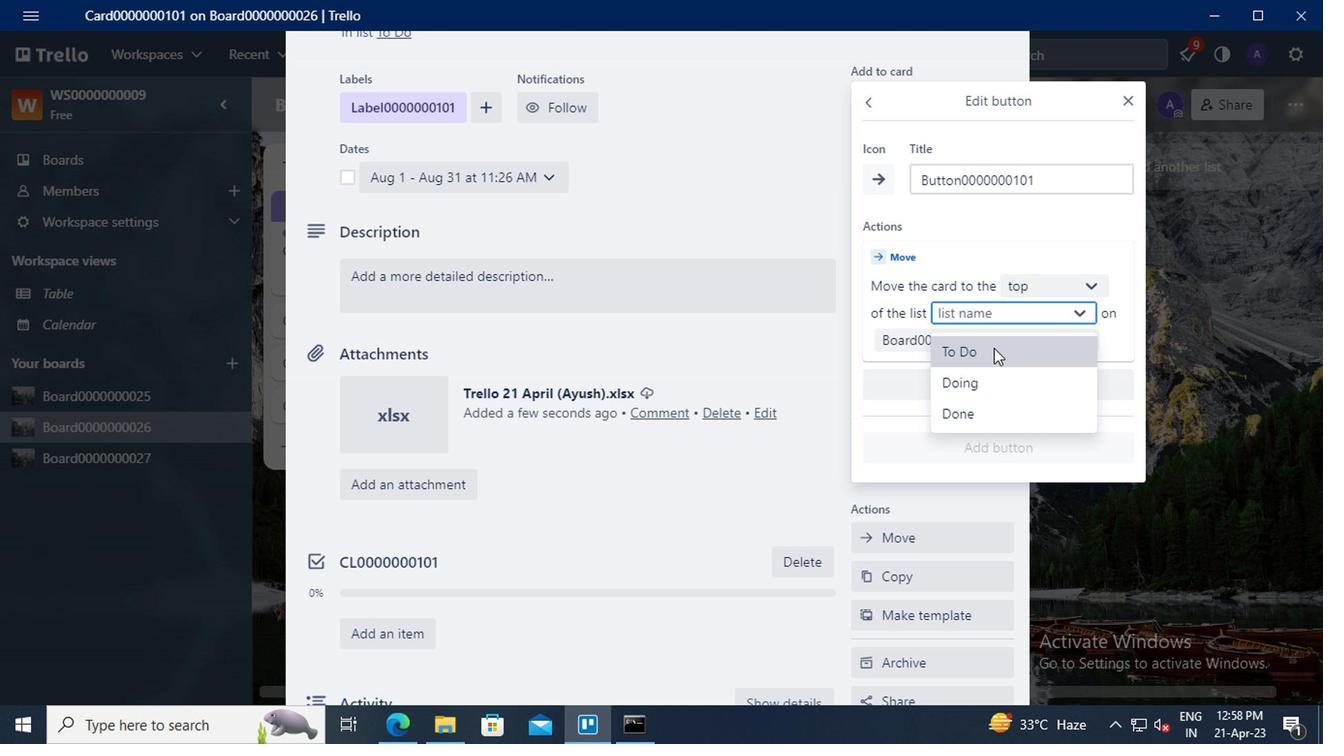 
Action: Mouse moved to (988, 454)
Screenshot: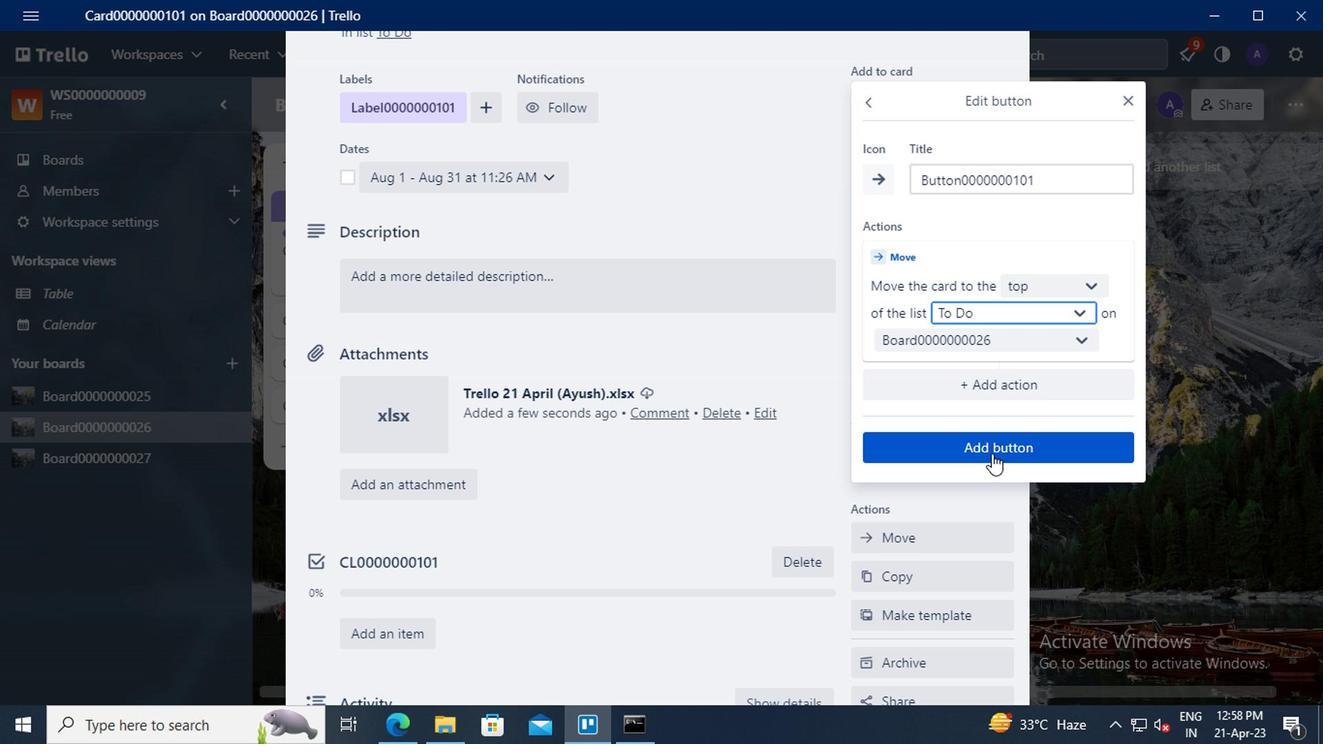 
Action: Mouse pressed left at (988, 454)
Screenshot: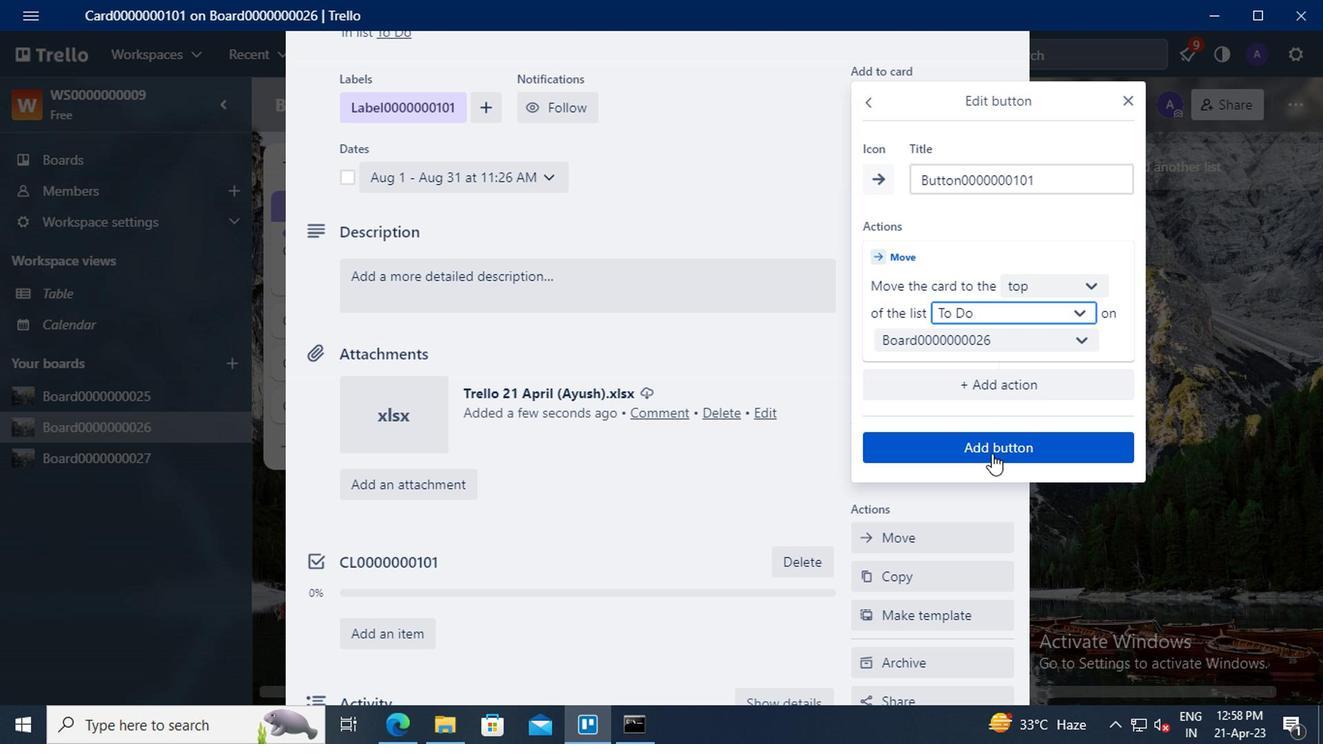 
Action: Mouse moved to (417, 269)
Screenshot: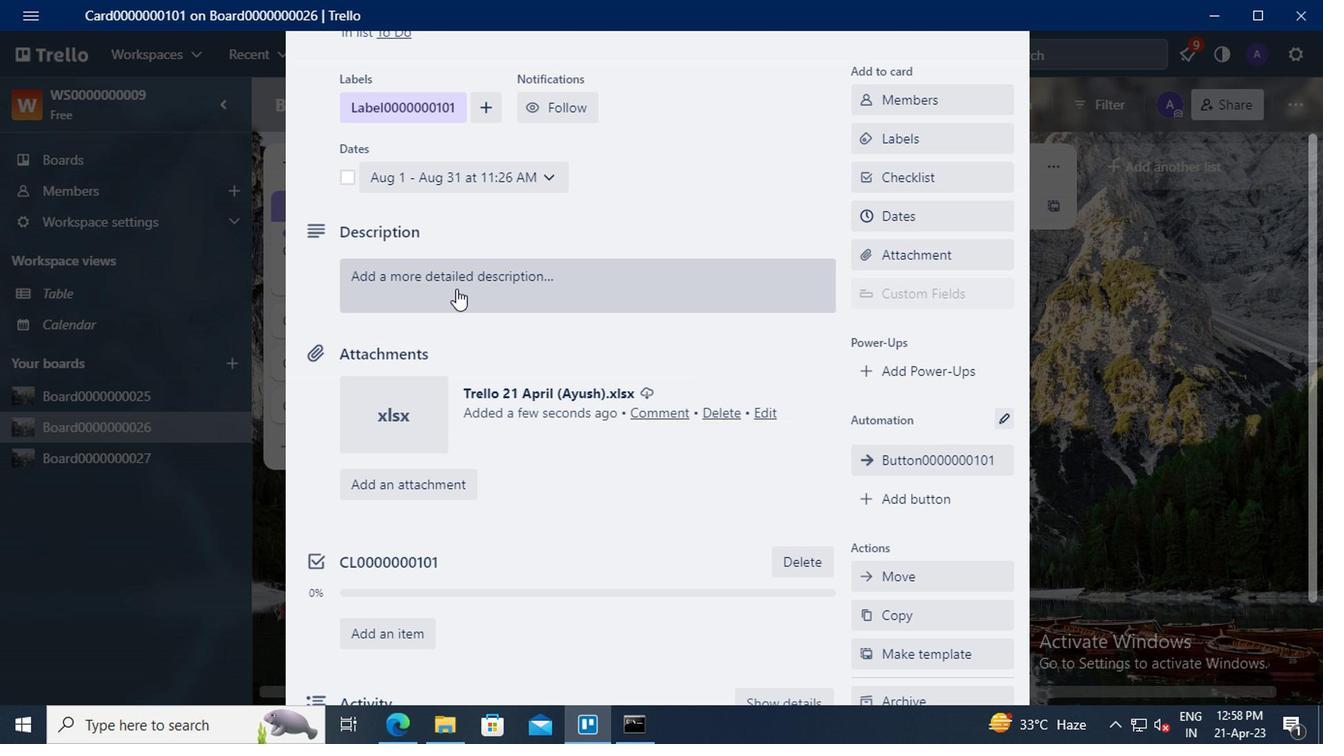 
Action: Mouse pressed left at (417, 269)
Screenshot: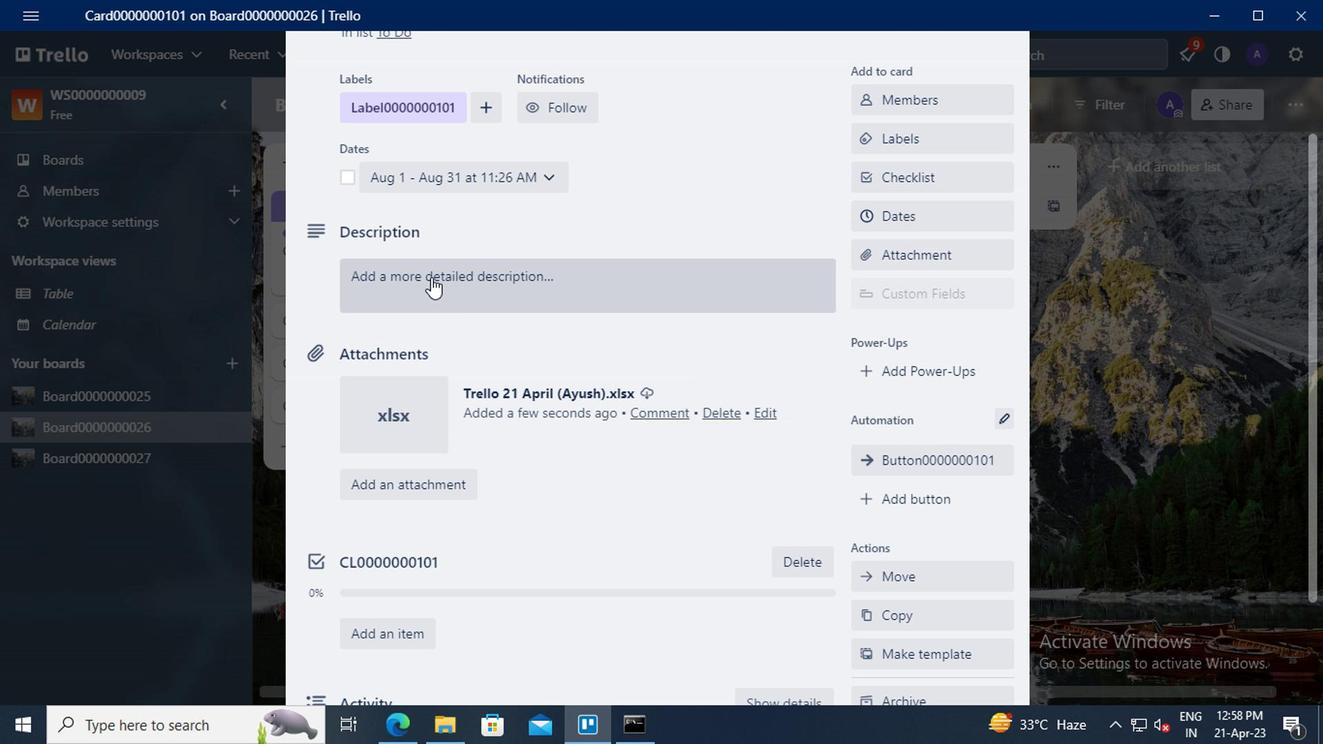 
Action: Mouse moved to (374, 337)
Screenshot: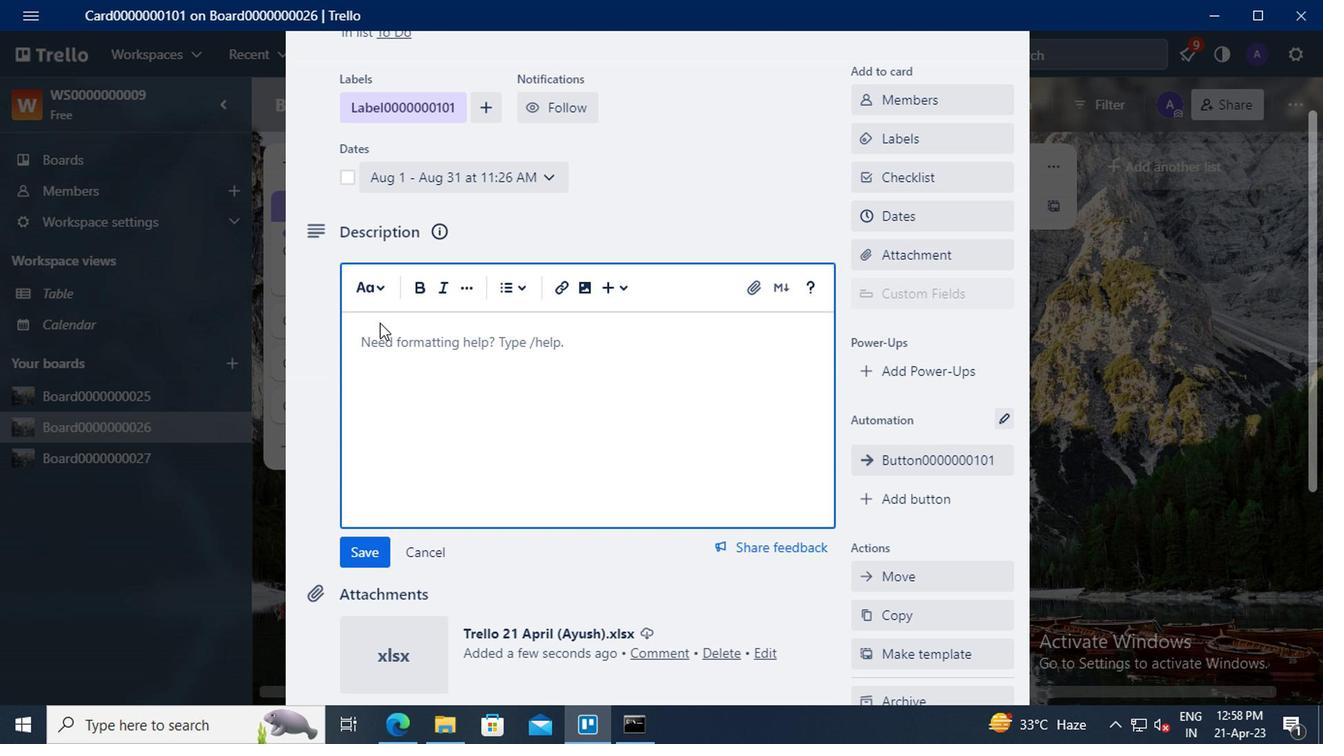
Action: Mouse pressed left at (374, 337)
Screenshot: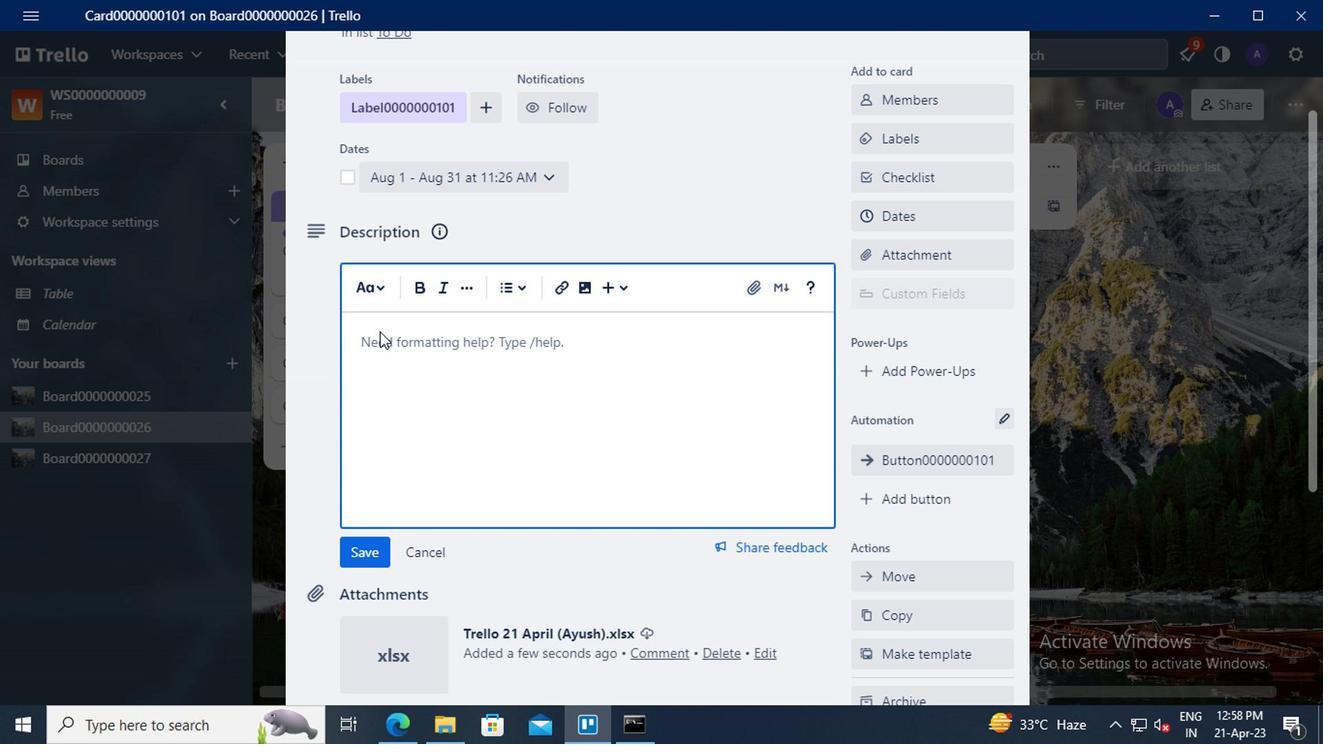 
Action: Key pressed <Key.shift>DS0000000101
Screenshot: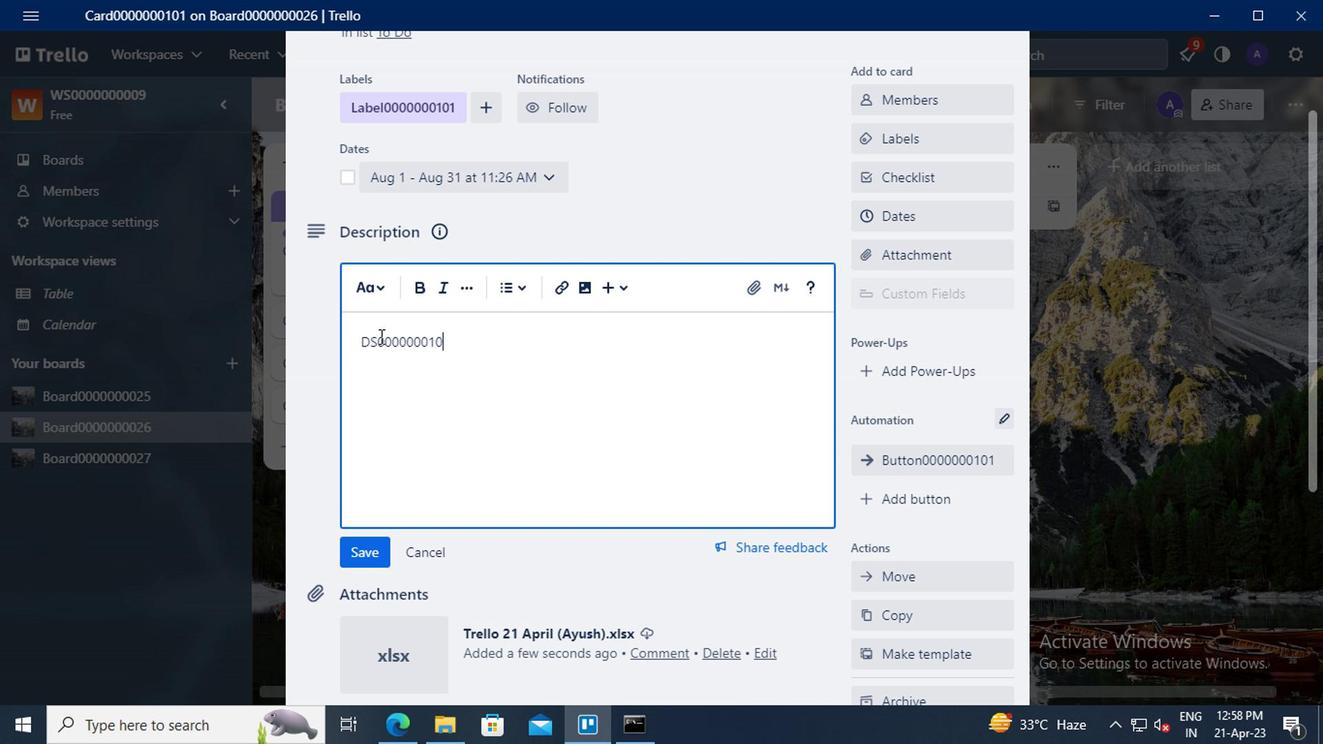 
Action: Mouse scrolled (374, 337) with delta (0, 0)
Screenshot: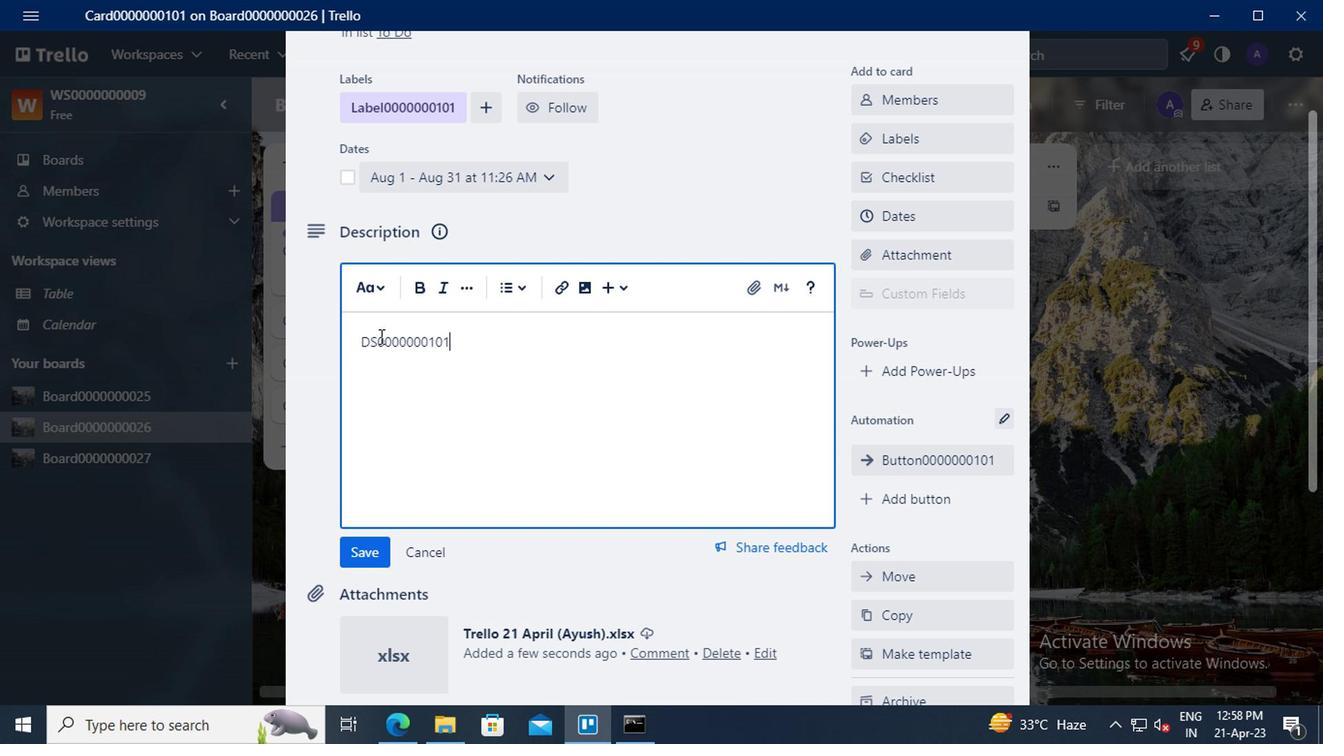 
Action: Mouse scrolled (374, 337) with delta (0, 0)
Screenshot: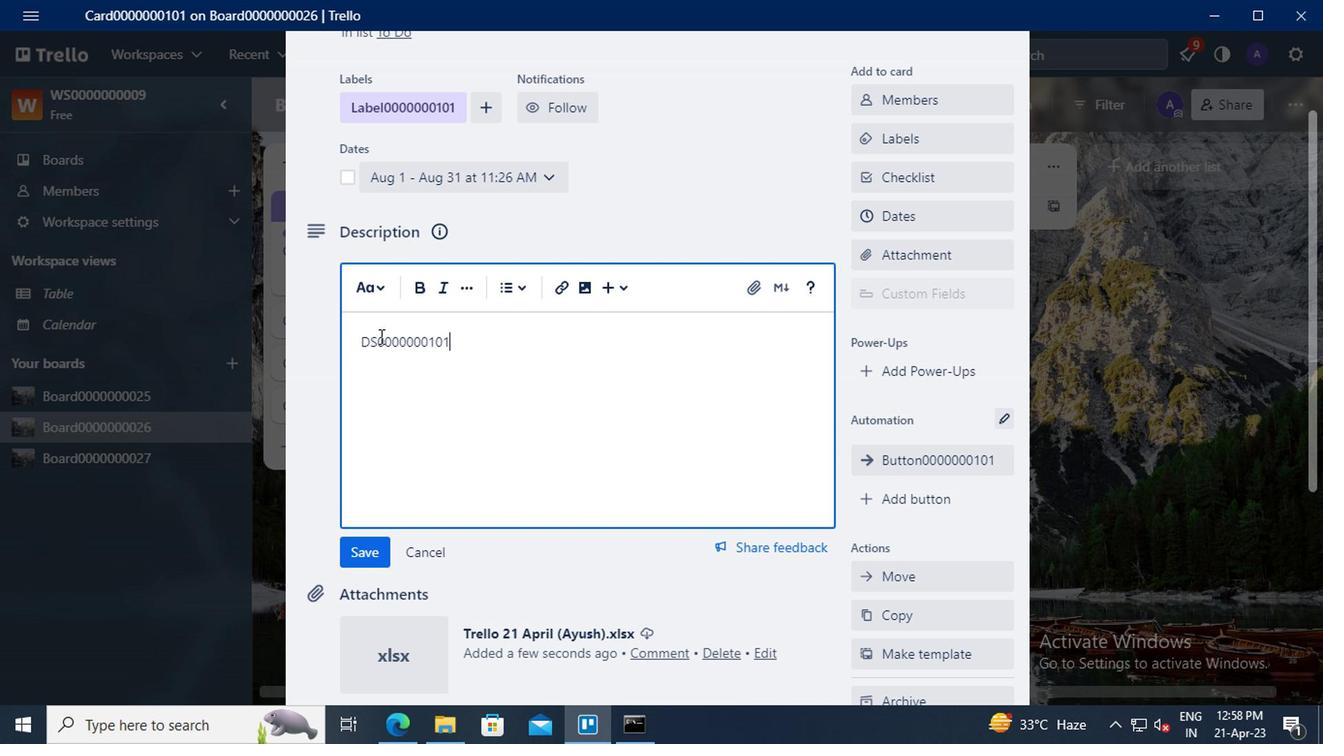 
Action: Mouse moved to (366, 353)
Screenshot: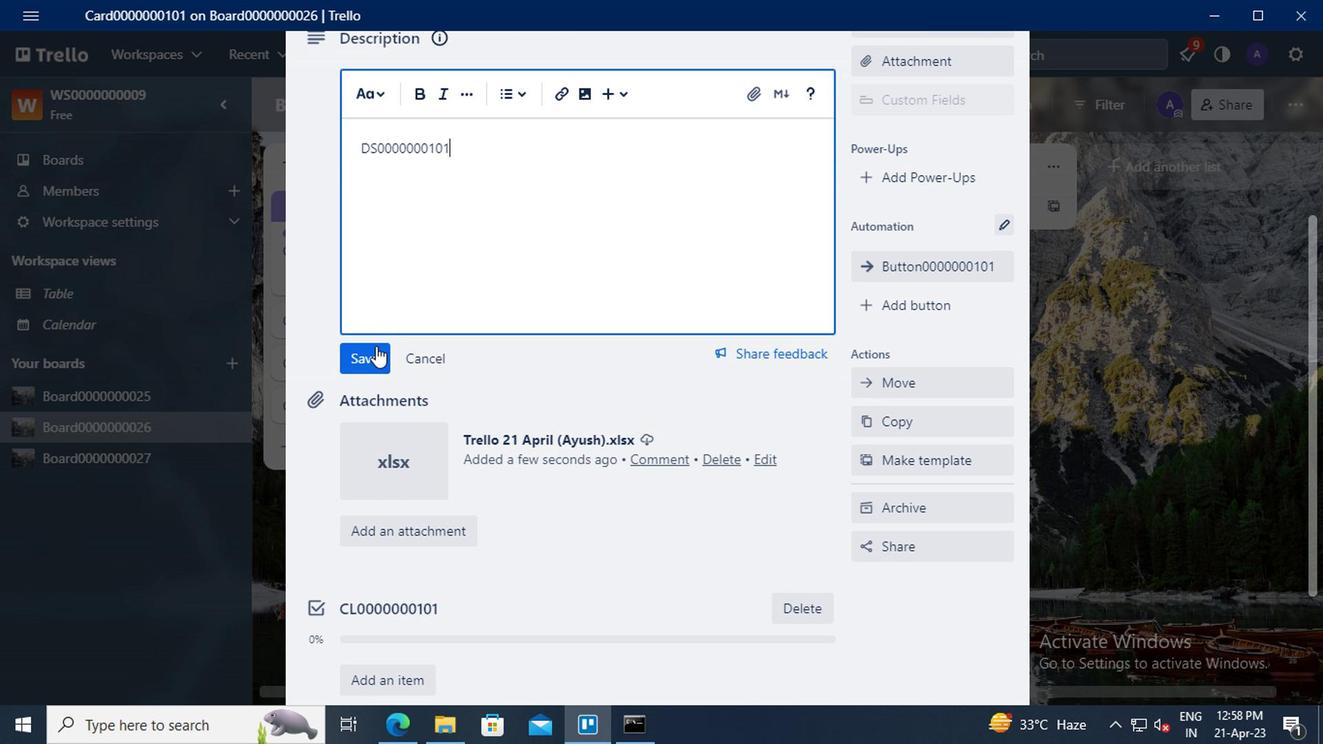 
Action: Mouse pressed left at (366, 353)
Screenshot: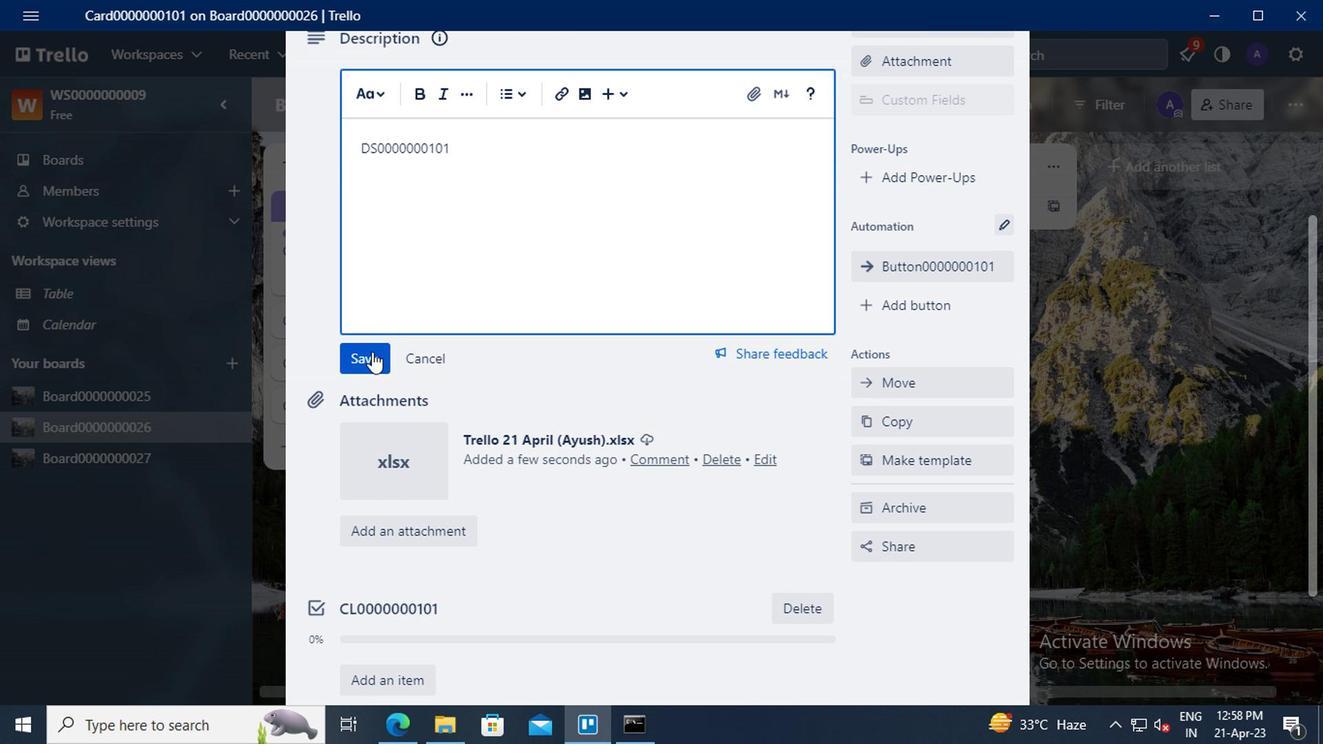 
Action: Mouse moved to (401, 560)
Screenshot: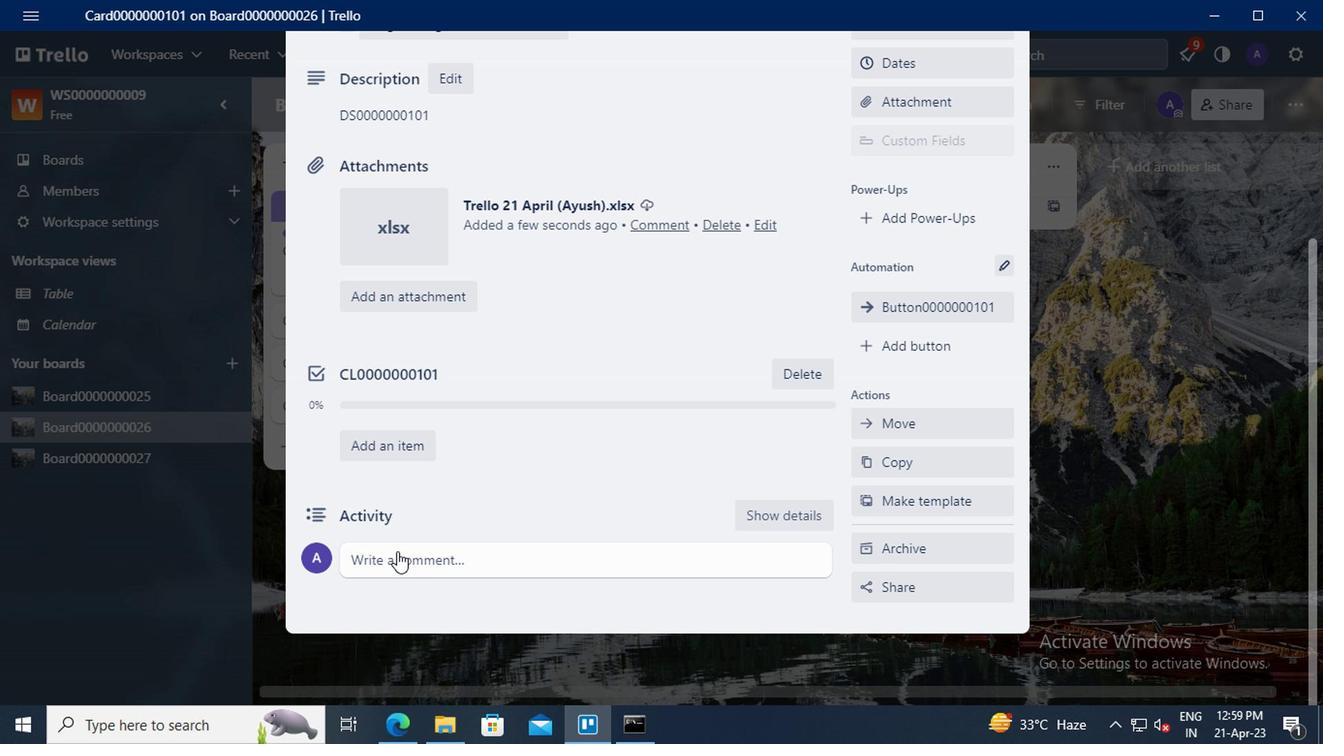
Action: Mouse pressed left at (401, 560)
Screenshot: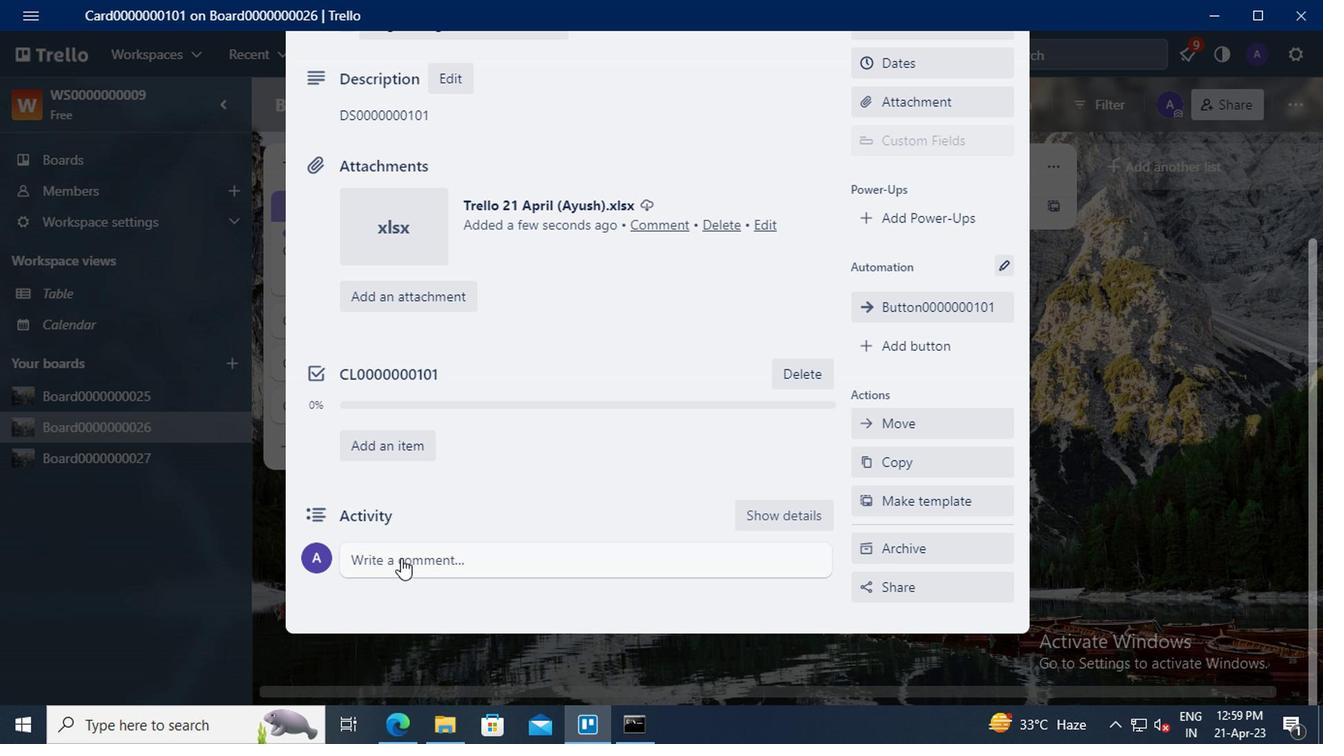 
Action: Key pressed <Key.shift>CM0000000101
Screenshot: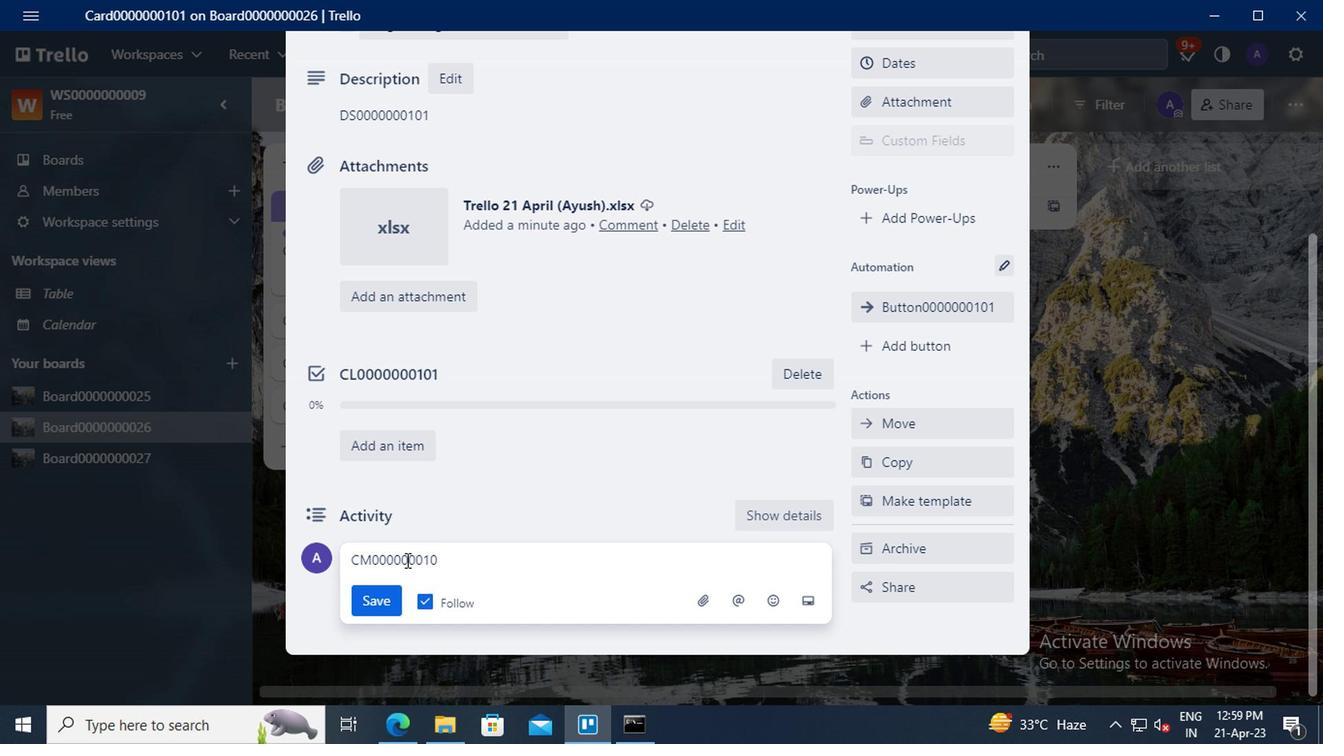 
Action: Mouse moved to (379, 596)
Screenshot: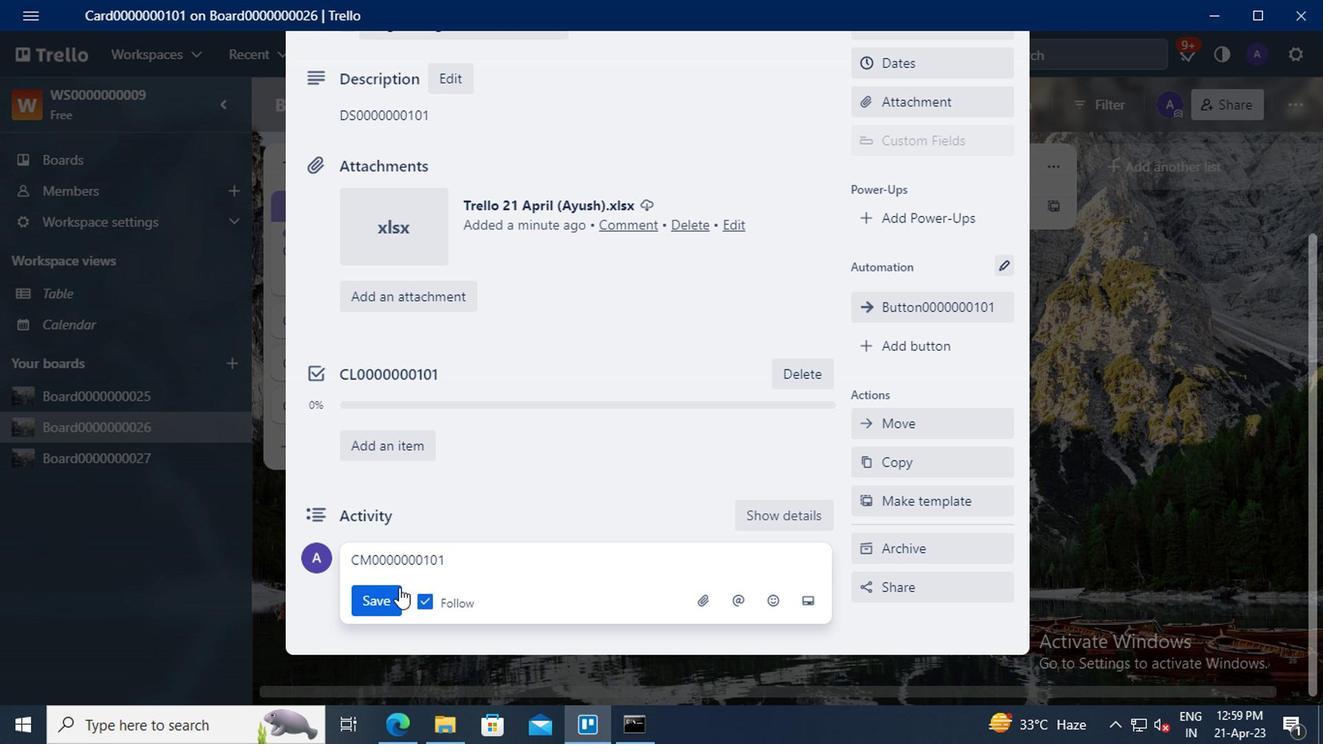 
Action: Mouse pressed left at (379, 596)
Screenshot: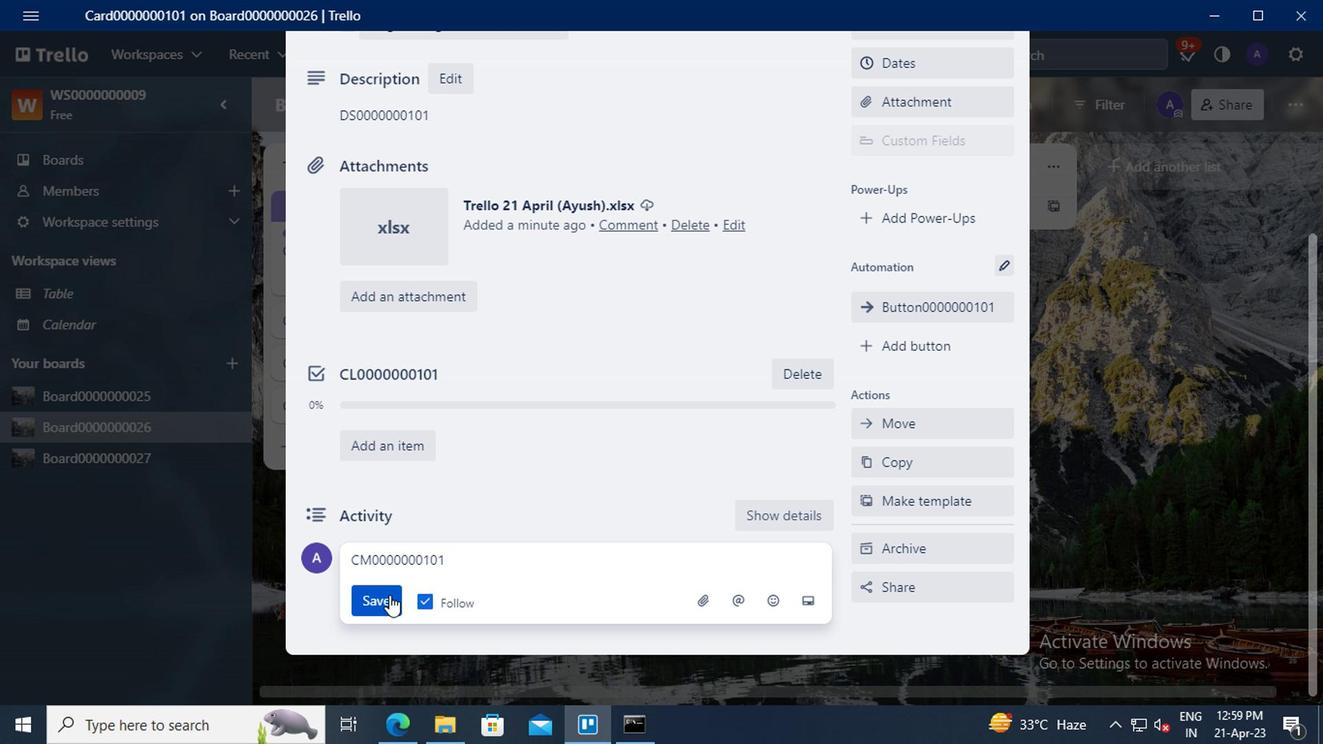 
